 Task: Create a due date automation trigger when advanced on, on the monday of the week before a card is due add fields without custom field "Resume" set to a date less than 1 working days from now at 11:00 AM.
Action: Mouse moved to (809, 252)
Screenshot: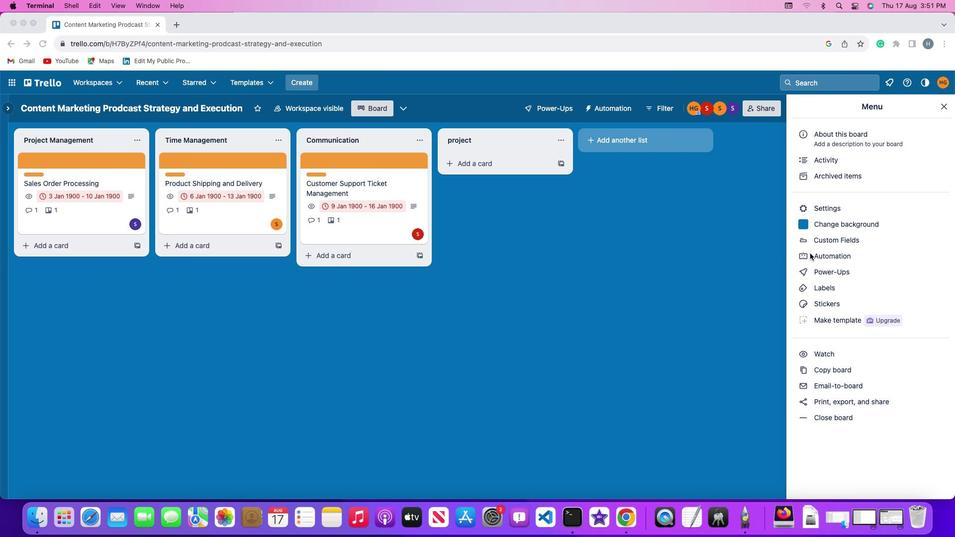 
Action: Mouse pressed left at (809, 252)
Screenshot: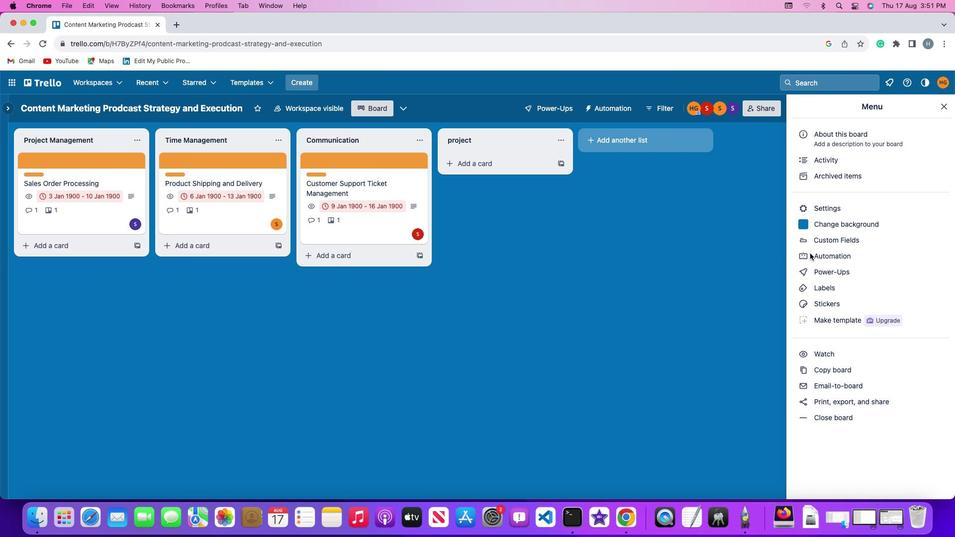 
Action: Mouse pressed left at (809, 252)
Screenshot: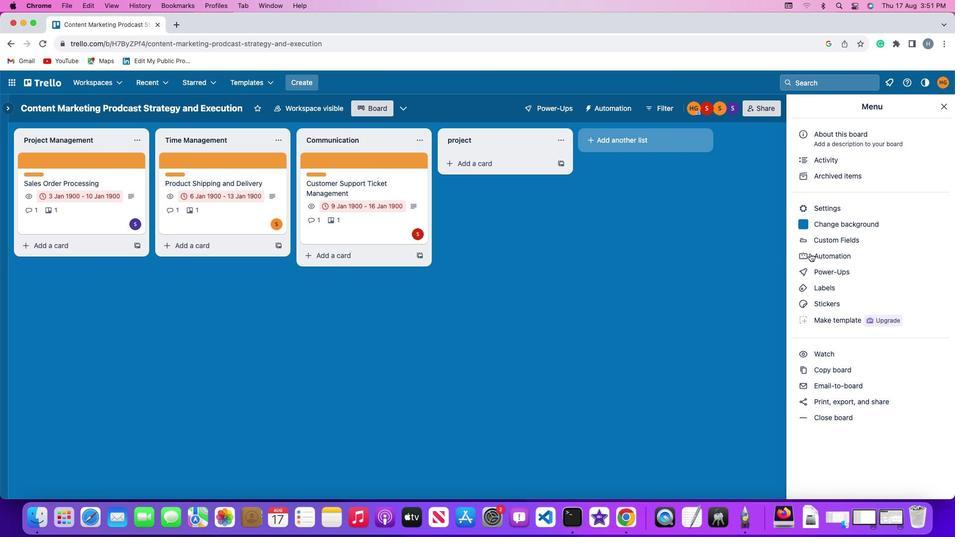
Action: Mouse moved to (63, 239)
Screenshot: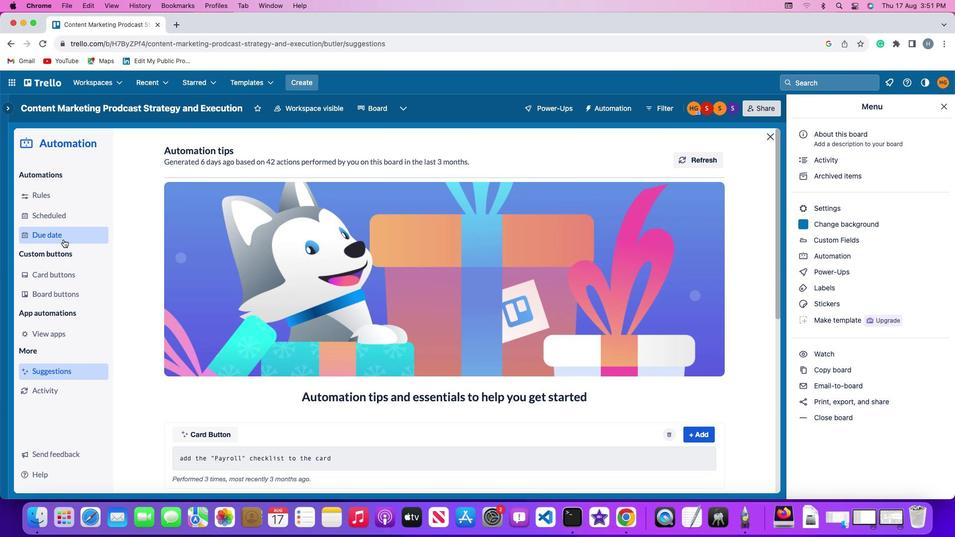 
Action: Mouse pressed left at (63, 239)
Screenshot: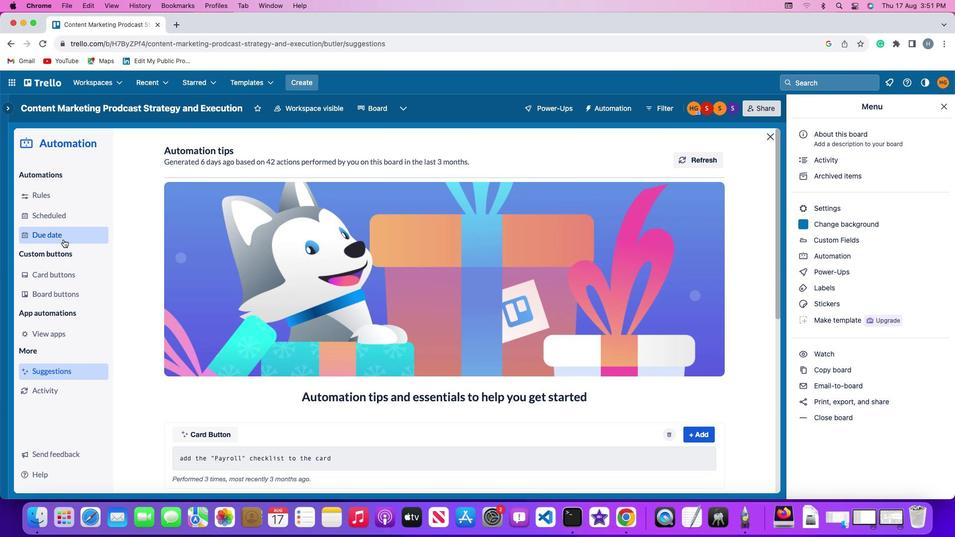 
Action: Mouse moved to (669, 154)
Screenshot: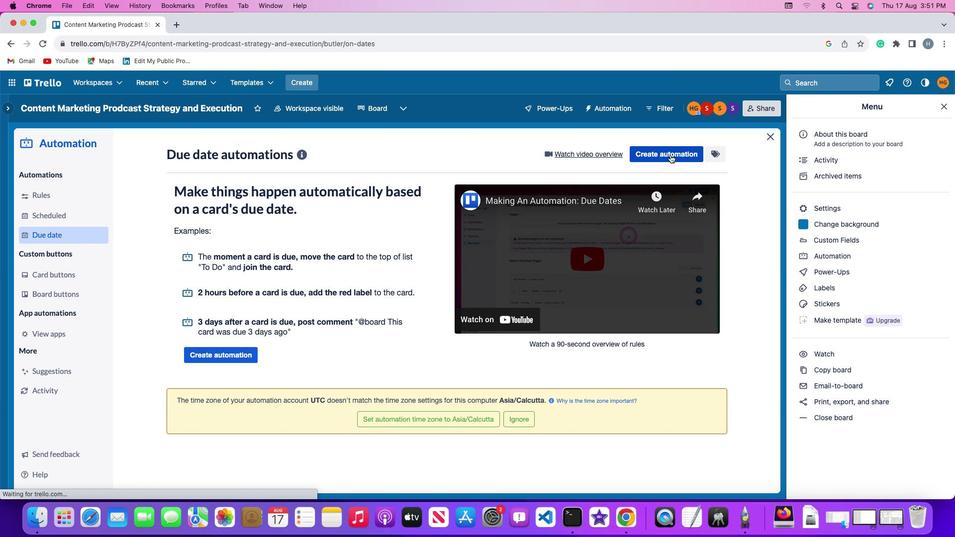
Action: Mouse pressed left at (669, 154)
Screenshot: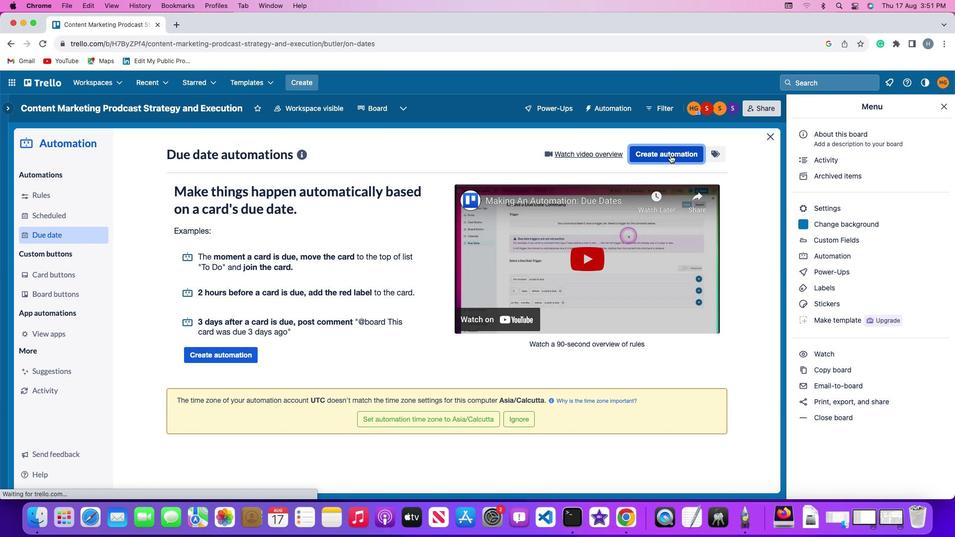 
Action: Mouse moved to (199, 248)
Screenshot: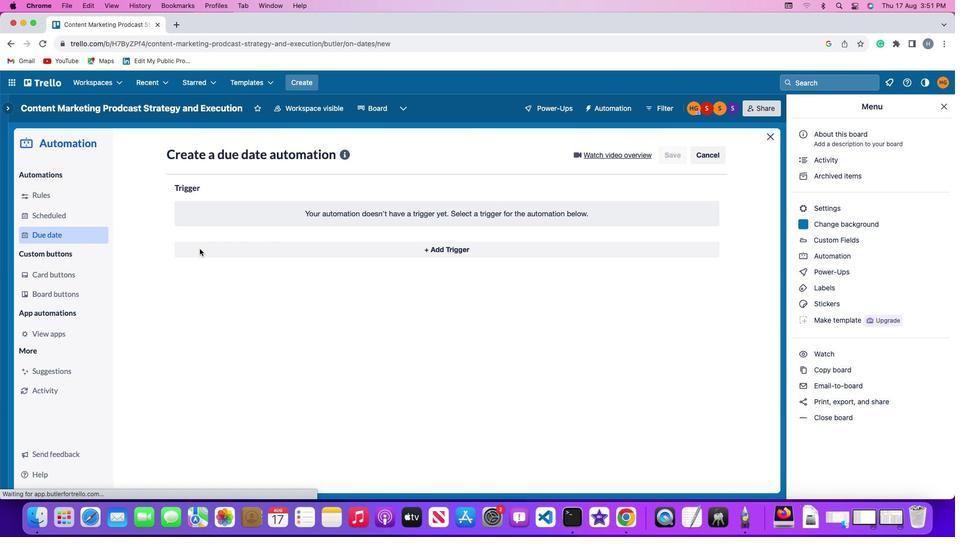 
Action: Mouse pressed left at (199, 248)
Screenshot: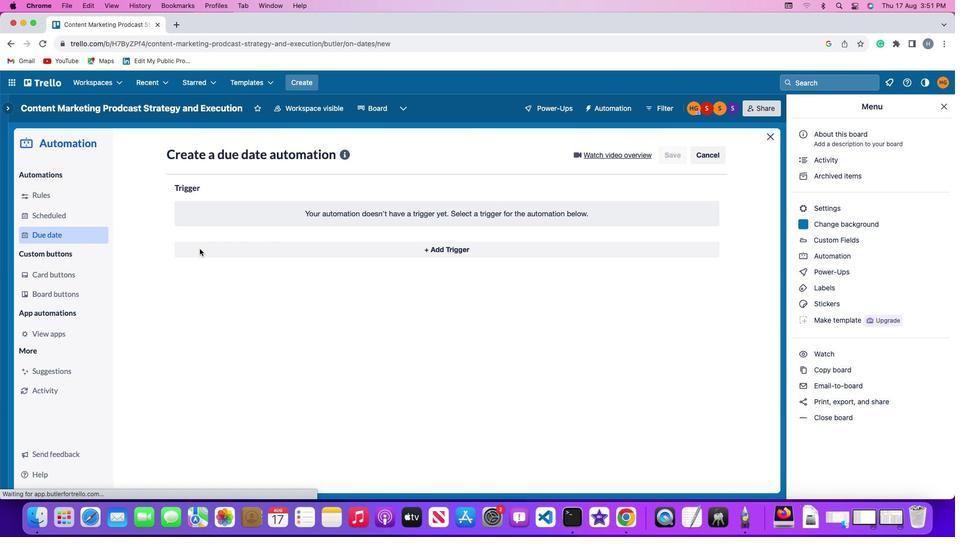 
Action: Mouse moved to (226, 435)
Screenshot: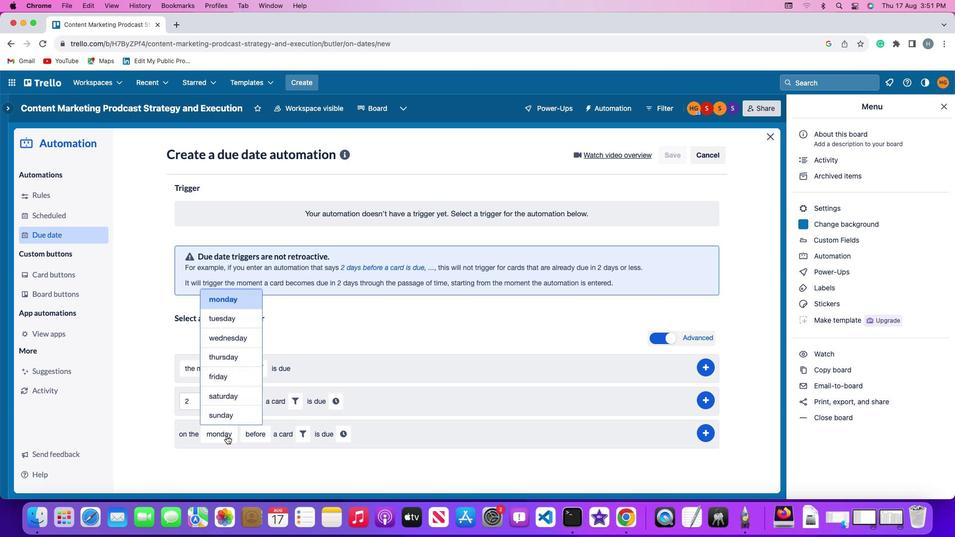 
Action: Mouse pressed left at (226, 435)
Screenshot: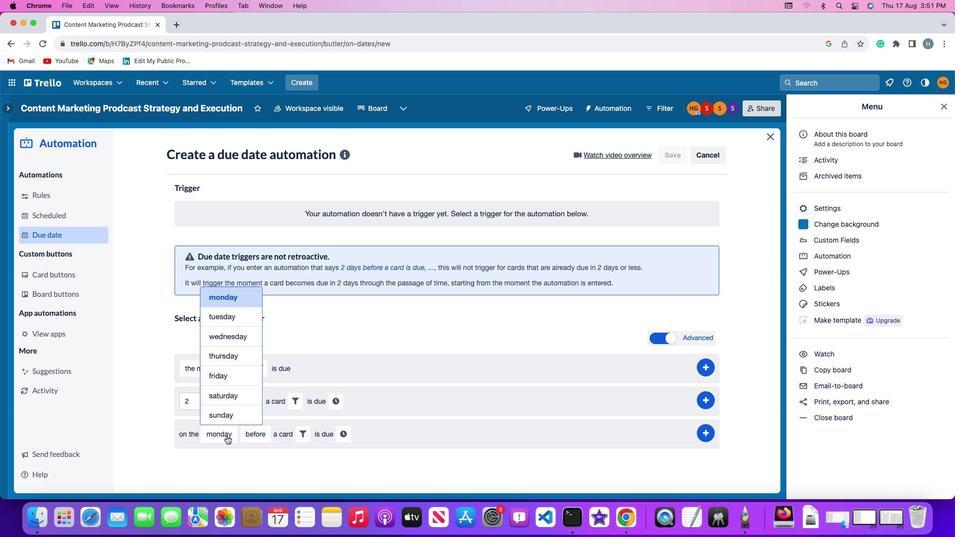 
Action: Mouse moved to (232, 296)
Screenshot: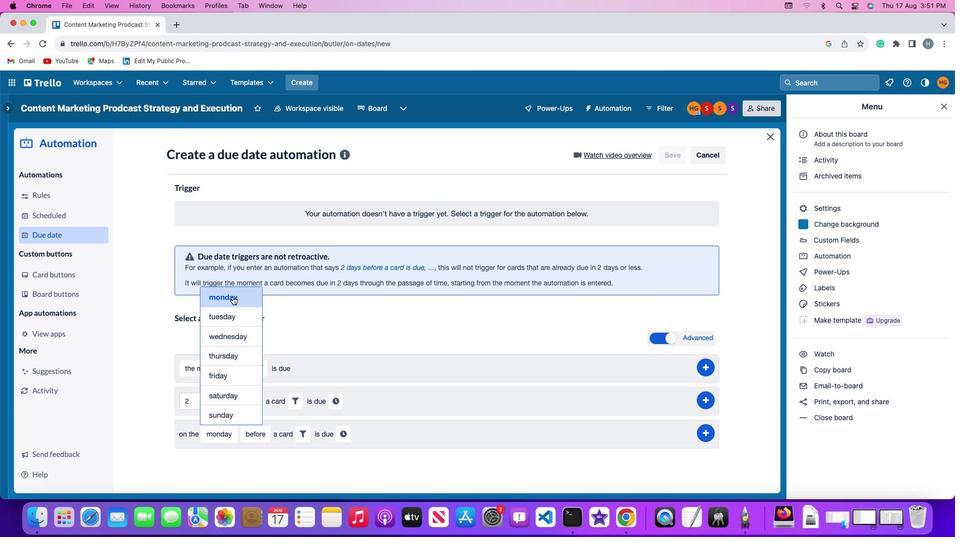 
Action: Mouse pressed left at (232, 296)
Screenshot: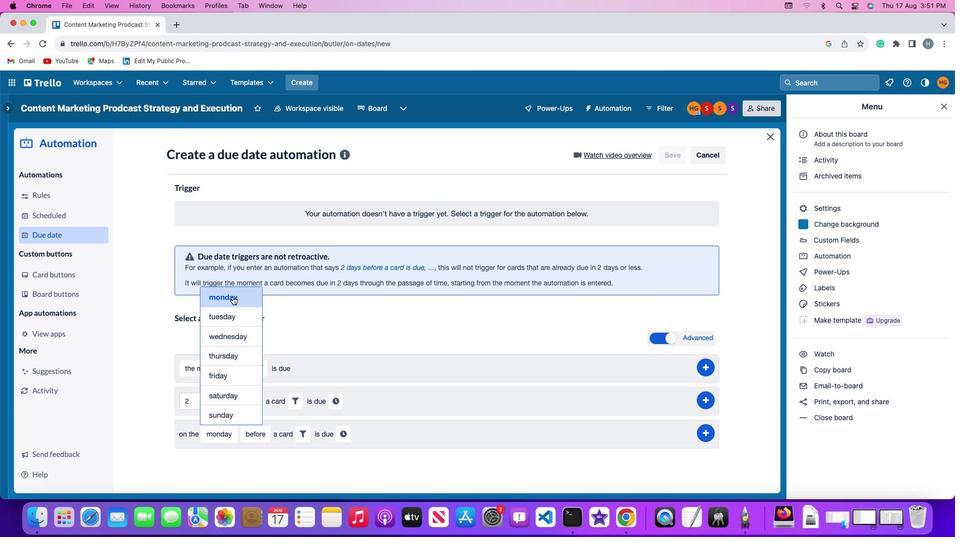 
Action: Mouse moved to (256, 435)
Screenshot: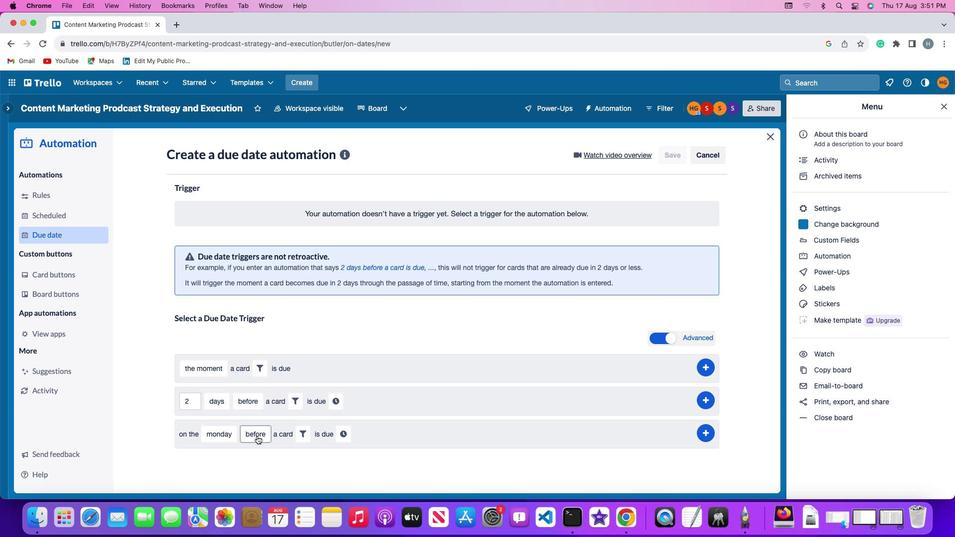 
Action: Mouse pressed left at (256, 435)
Screenshot: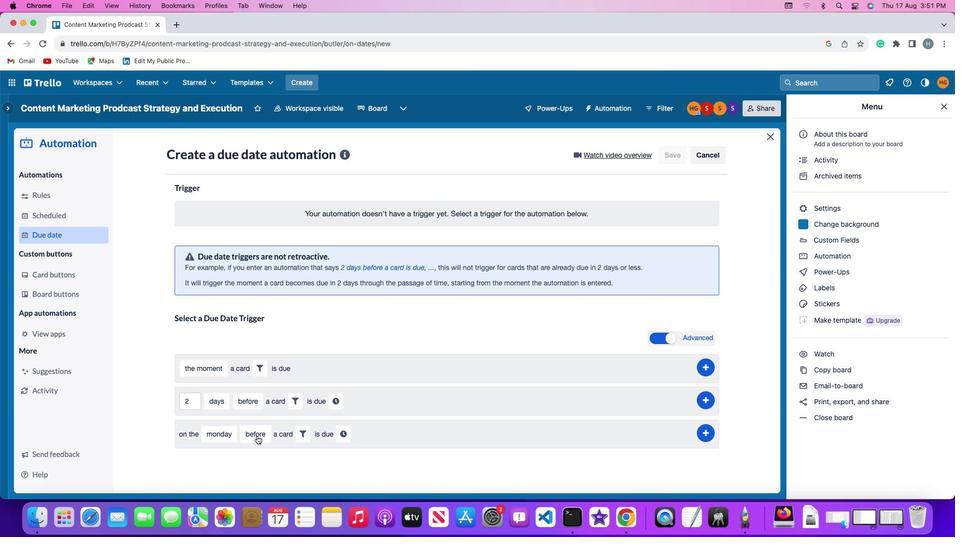 
Action: Mouse moved to (259, 414)
Screenshot: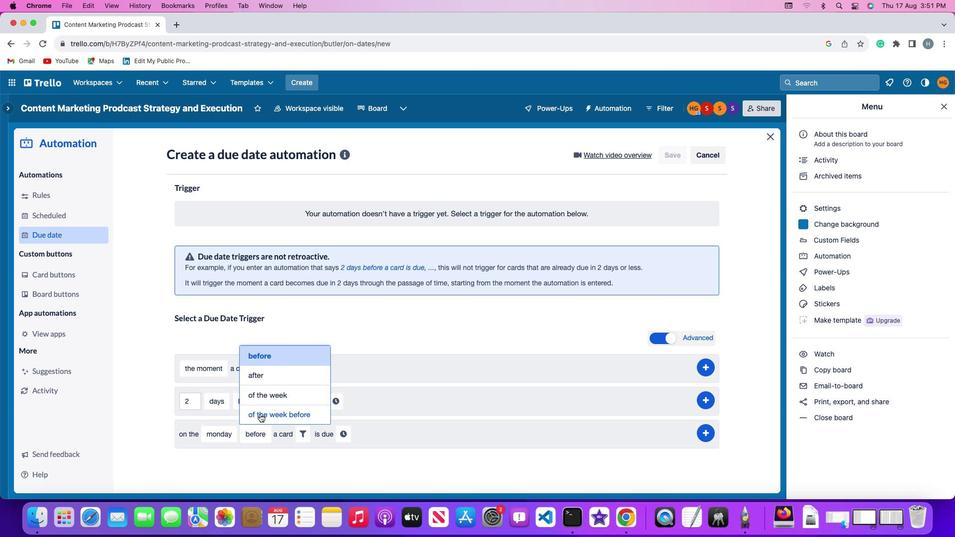 
Action: Mouse pressed left at (259, 414)
Screenshot: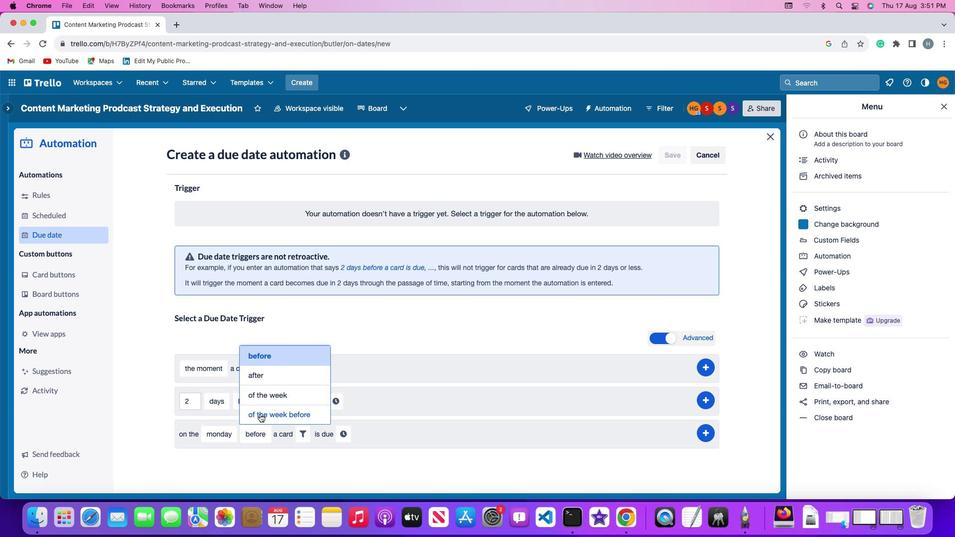 
Action: Mouse moved to (336, 430)
Screenshot: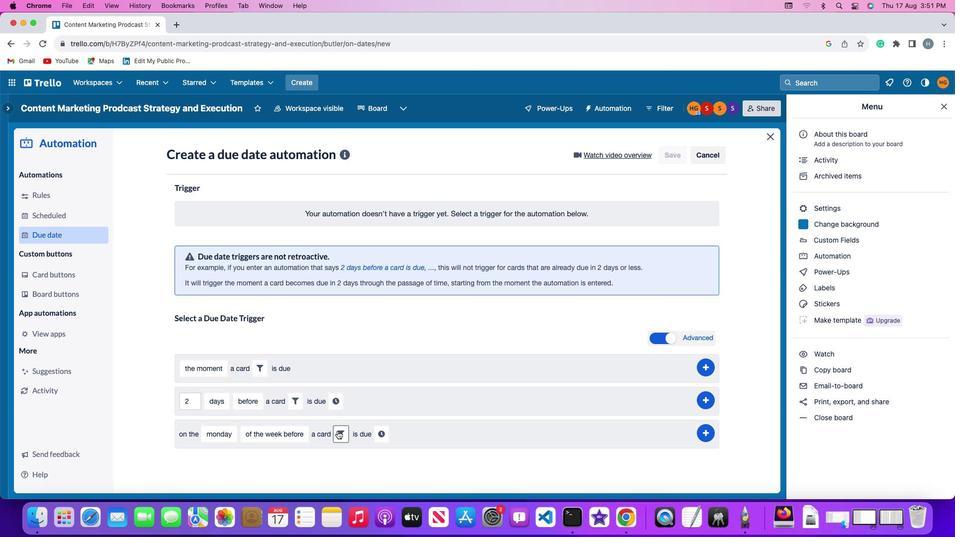 
Action: Mouse pressed left at (336, 430)
Screenshot: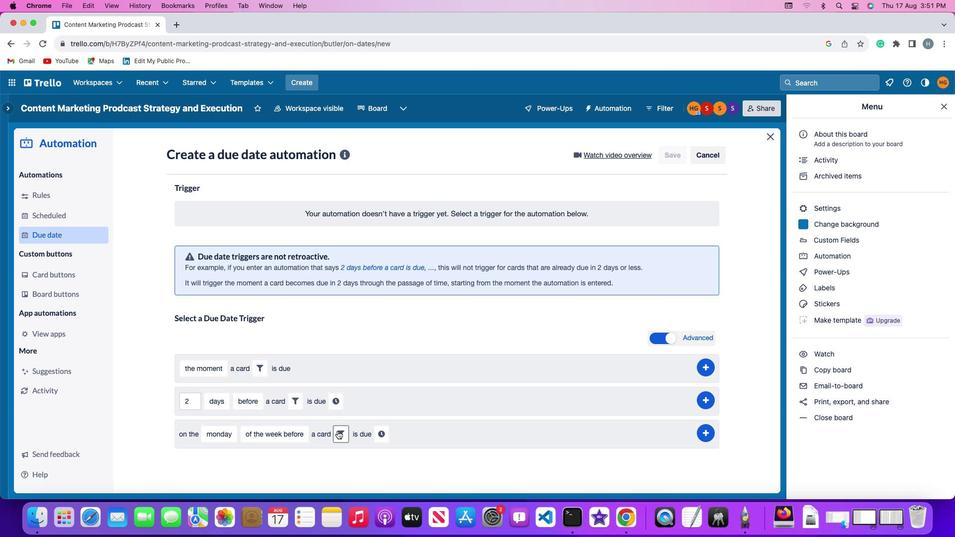 
Action: Mouse moved to (499, 468)
Screenshot: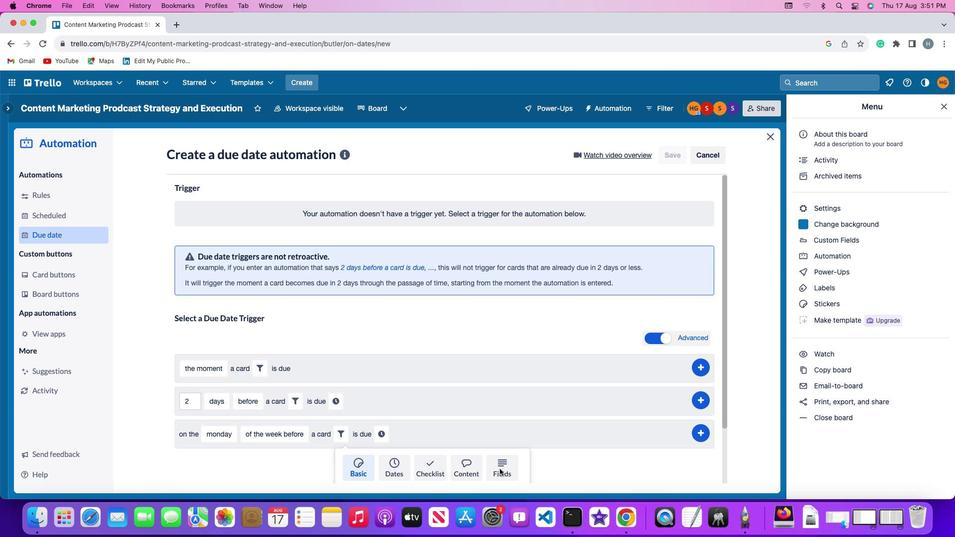 
Action: Mouse pressed left at (499, 468)
Screenshot: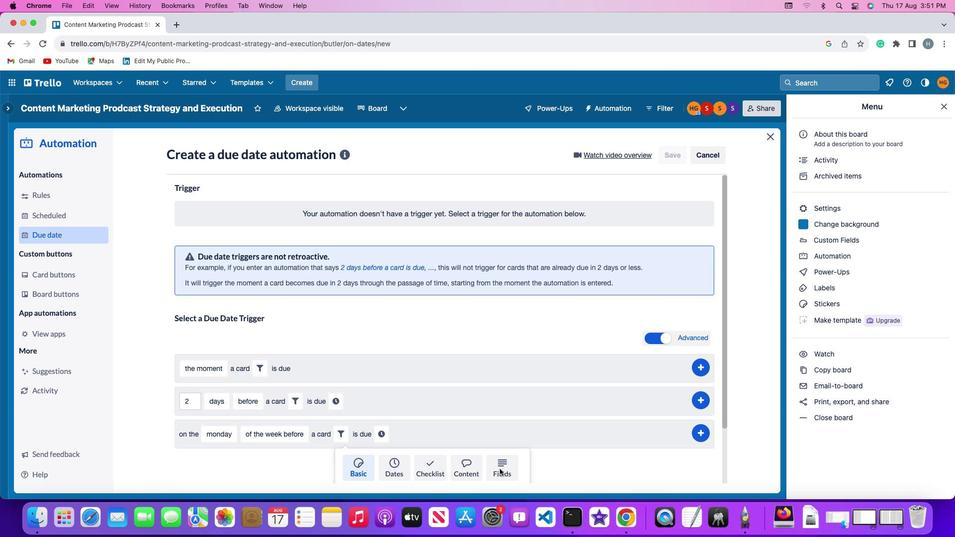 
Action: Mouse moved to (311, 458)
Screenshot: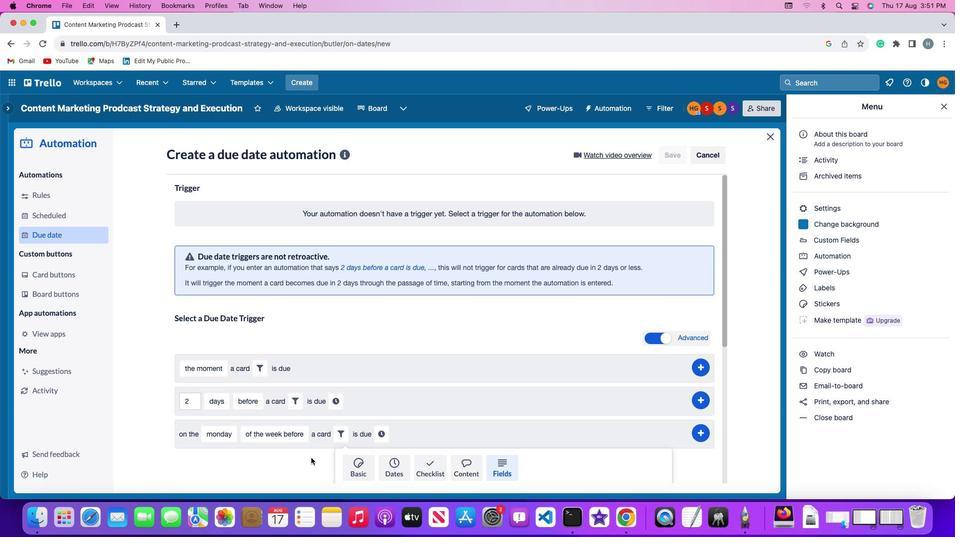 
Action: Mouse scrolled (311, 458) with delta (0, 0)
Screenshot: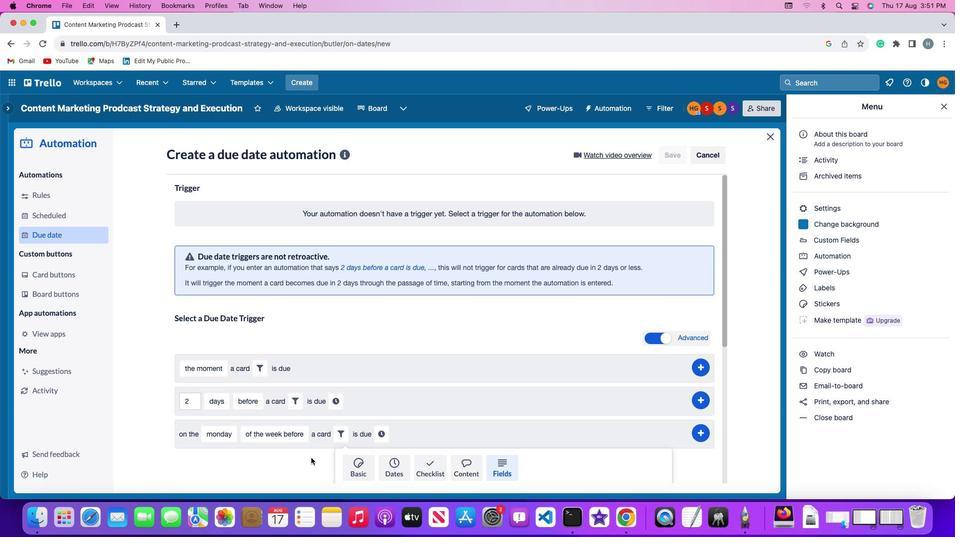 
Action: Mouse moved to (311, 458)
Screenshot: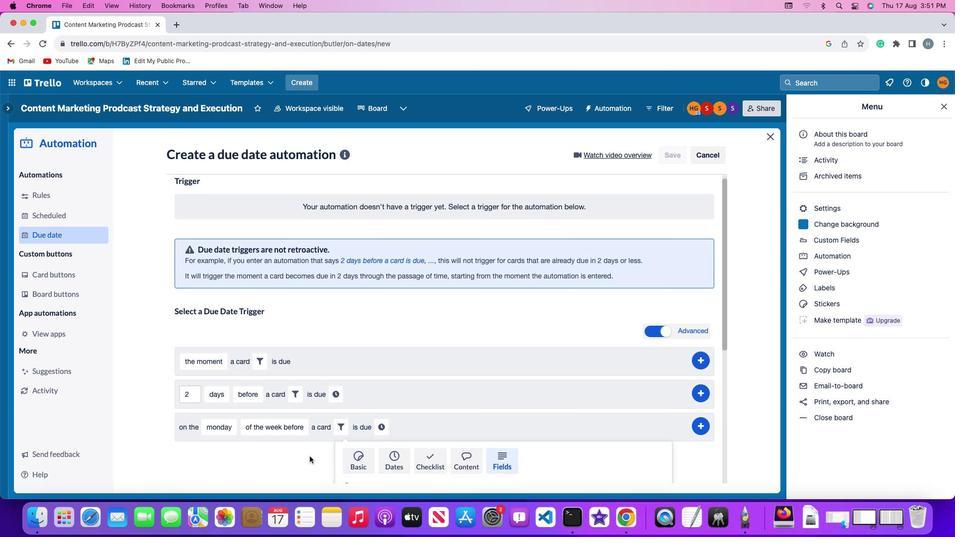 
Action: Mouse scrolled (311, 458) with delta (0, 0)
Screenshot: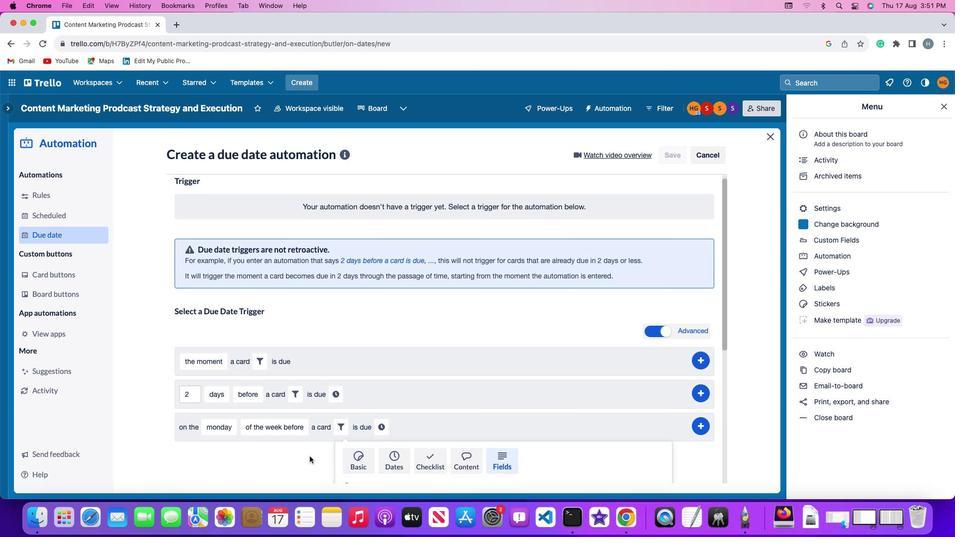 
Action: Mouse moved to (311, 457)
Screenshot: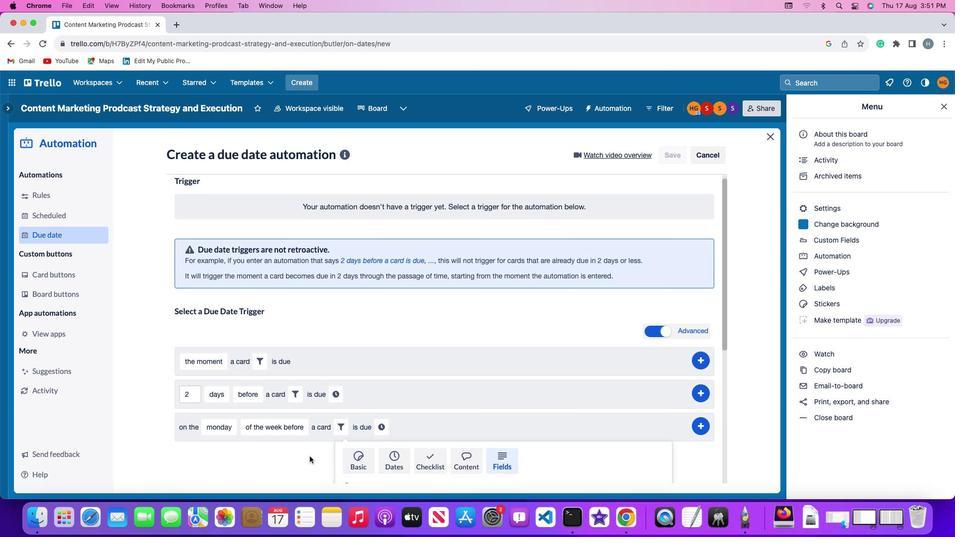 
Action: Mouse scrolled (311, 457) with delta (0, -1)
Screenshot: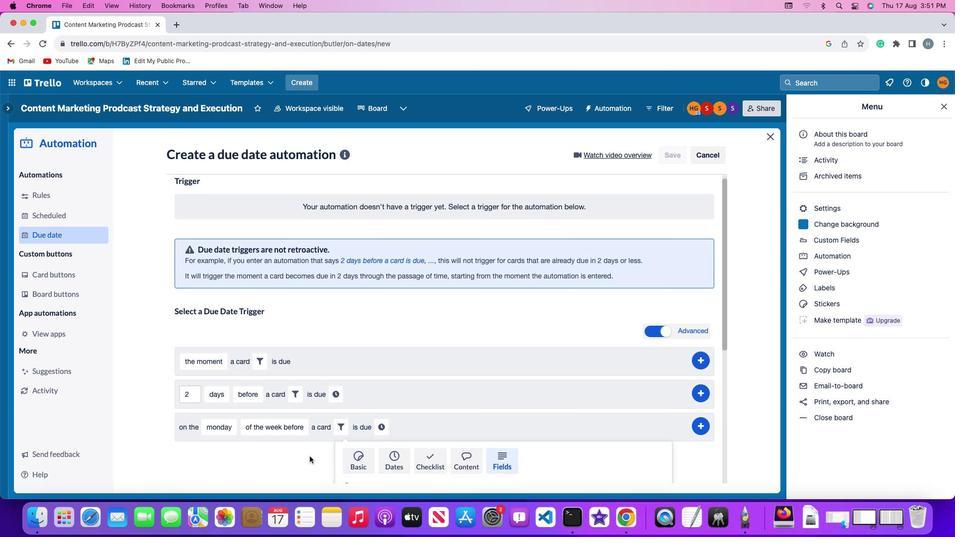 
Action: Mouse moved to (310, 457)
Screenshot: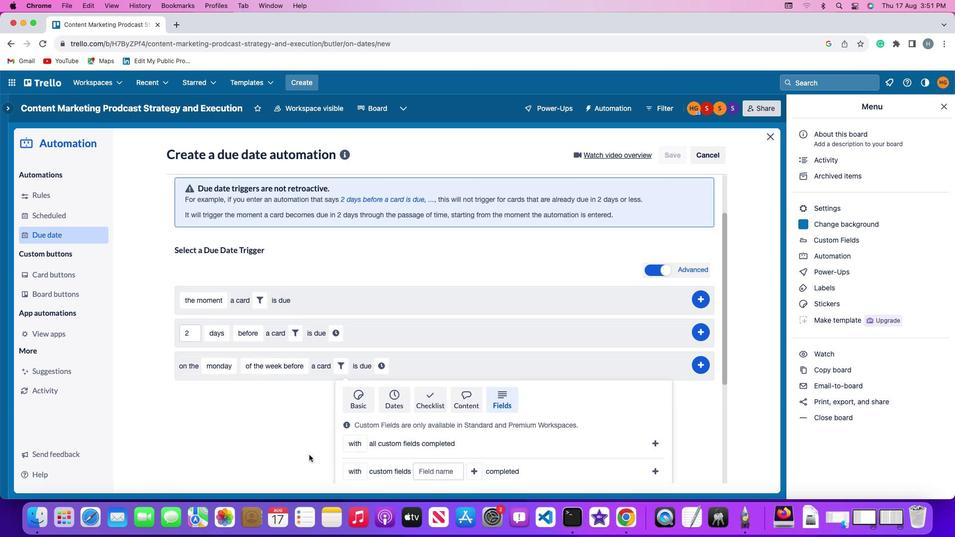 
Action: Mouse scrolled (310, 457) with delta (0, -2)
Screenshot: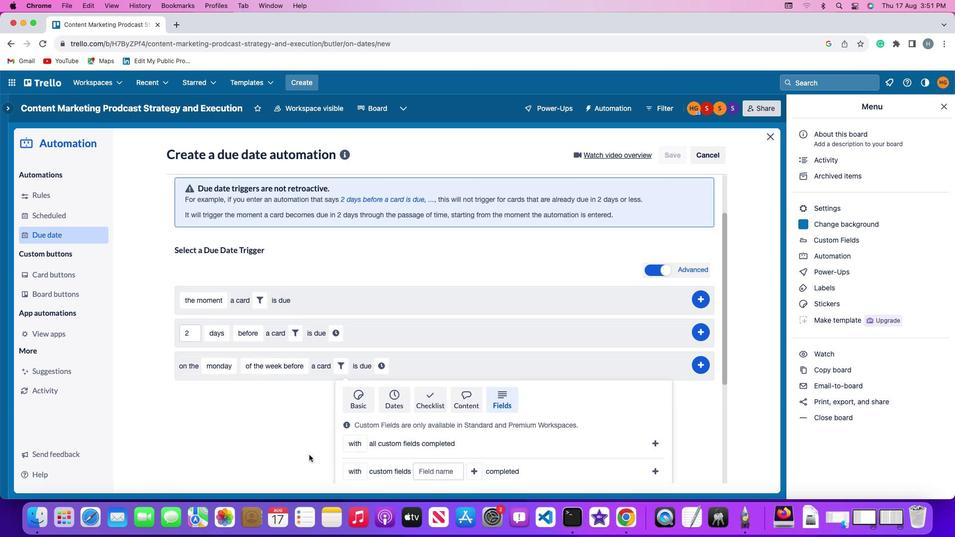 
Action: Mouse moved to (309, 456)
Screenshot: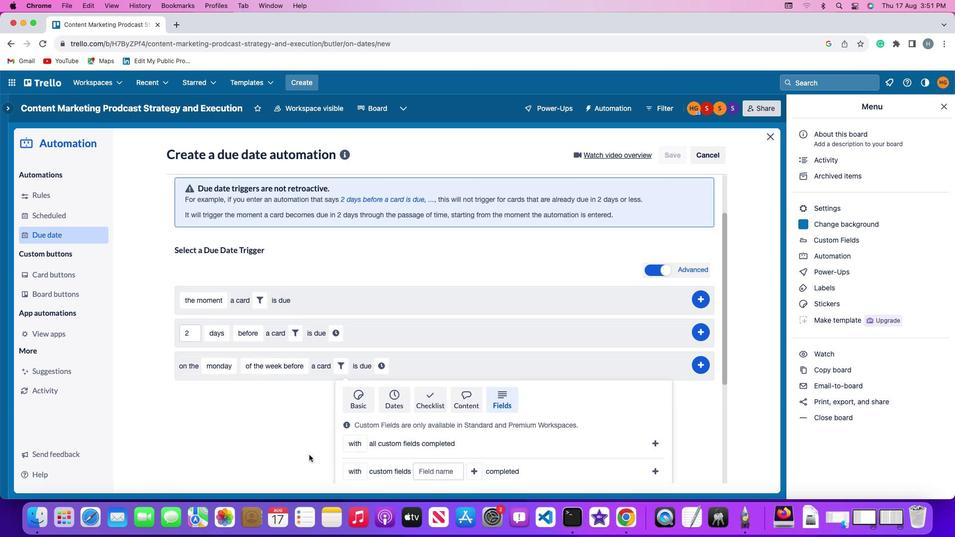 
Action: Mouse scrolled (309, 456) with delta (0, -2)
Screenshot: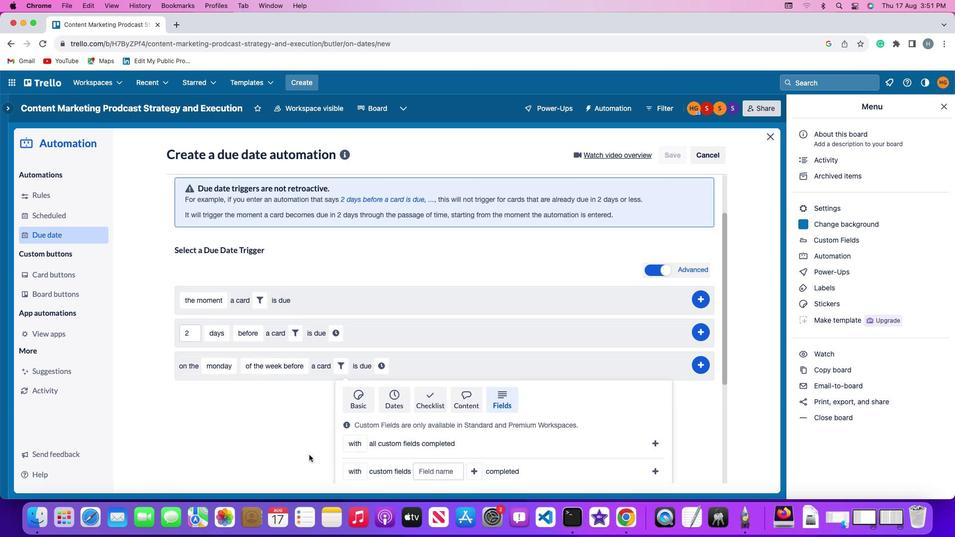 
Action: Mouse moved to (308, 454)
Screenshot: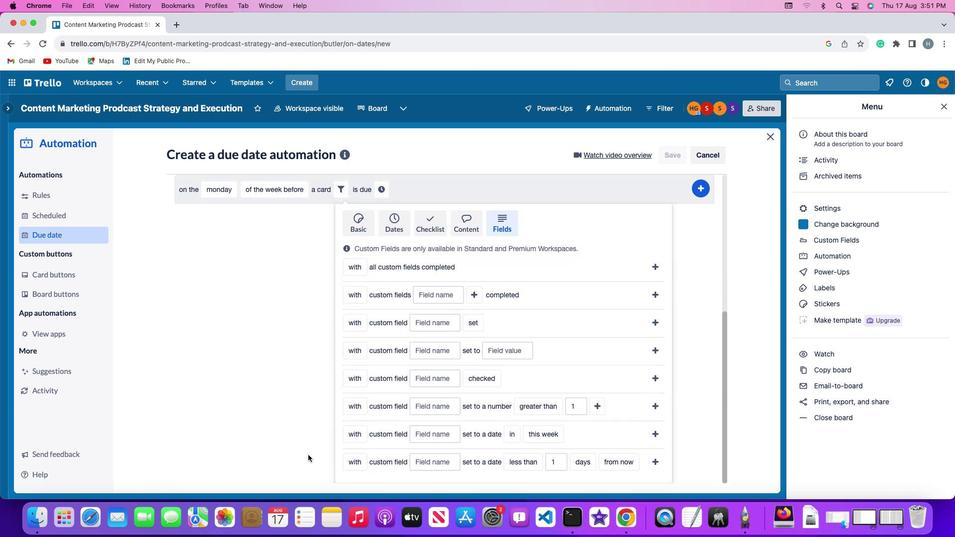 
Action: Mouse scrolled (308, 454) with delta (0, 0)
Screenshot: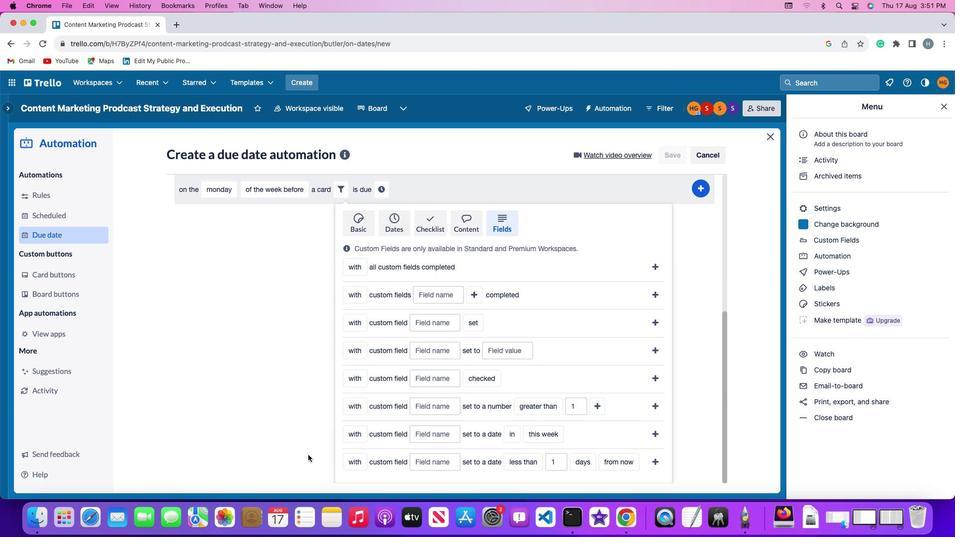 
Action: Mouse scrolled (308, 454) with delta (0, 0)
Screenshot: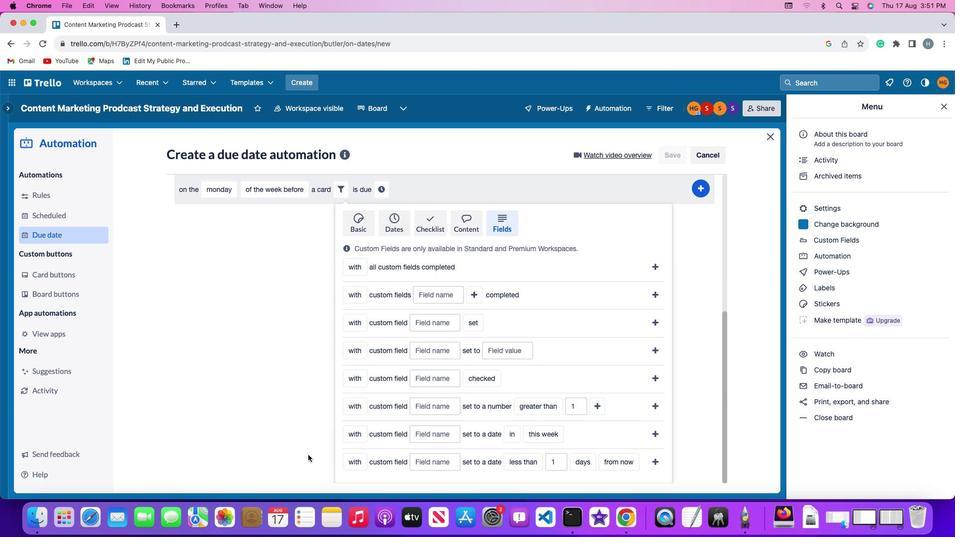 
Action: Mouse scrolled (308, 454) with delta (0, -1)
Screenshot: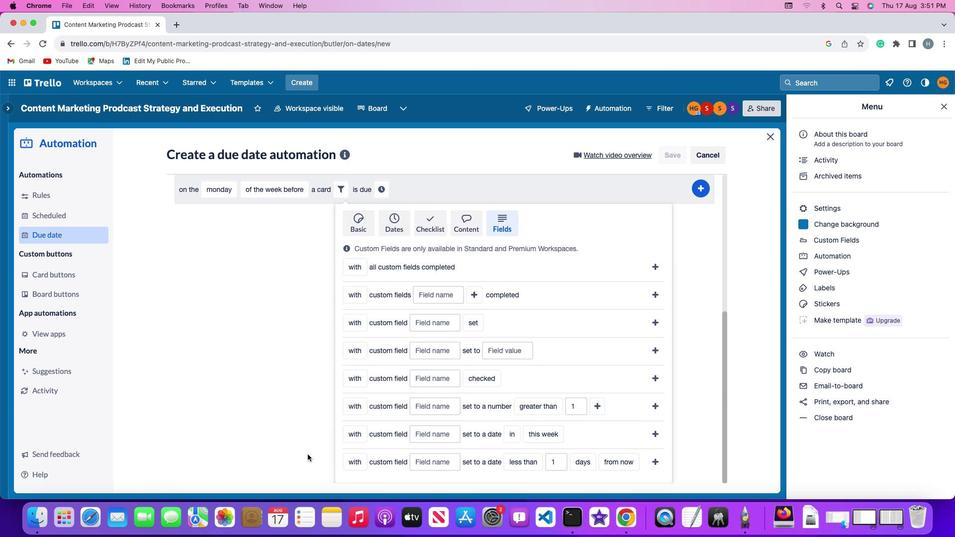 
Action: Mouse scrolled (308, 454) with delta (0, -2)
Screenshot: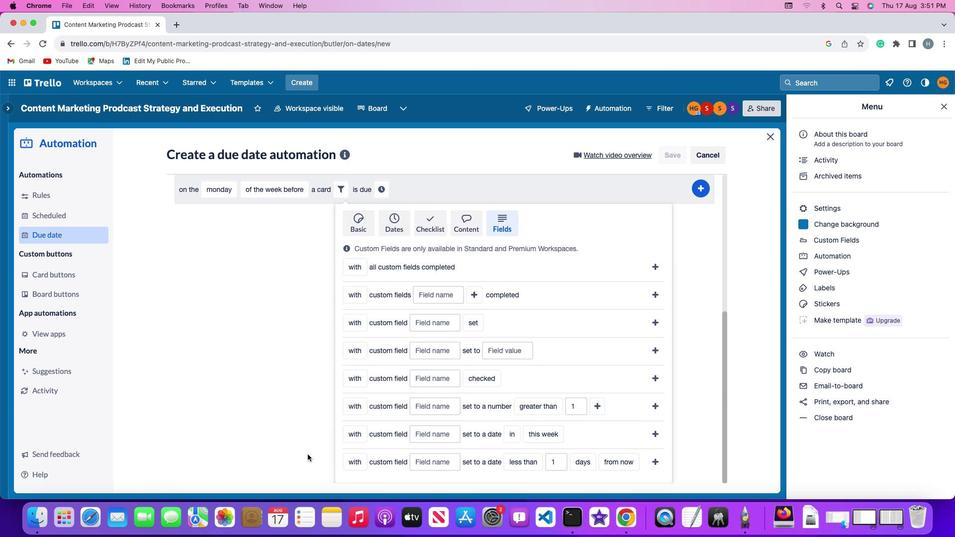
Action: Mouse moved to (307, 454)
Screenshot: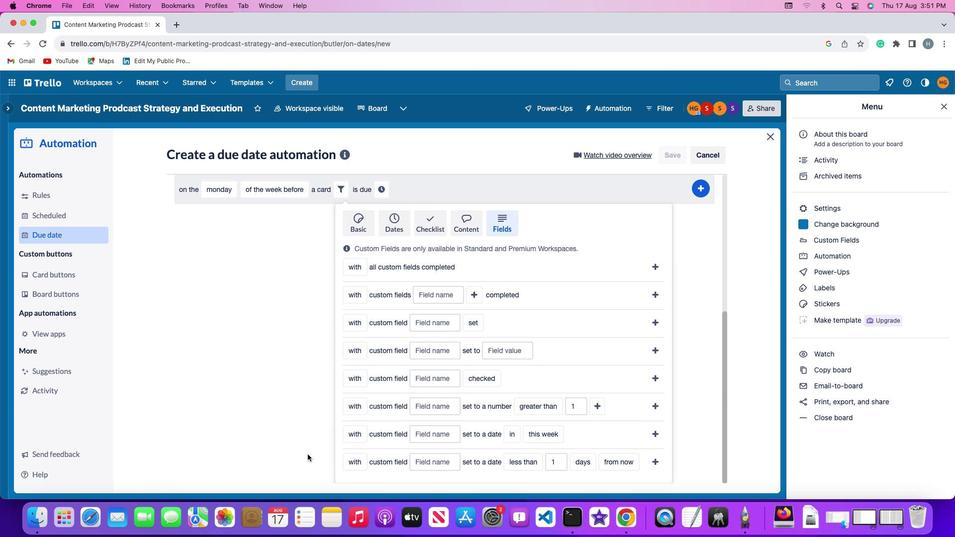 
Action: Mouse scrolled (307, 454) with delta (0, -2)
Screenshot: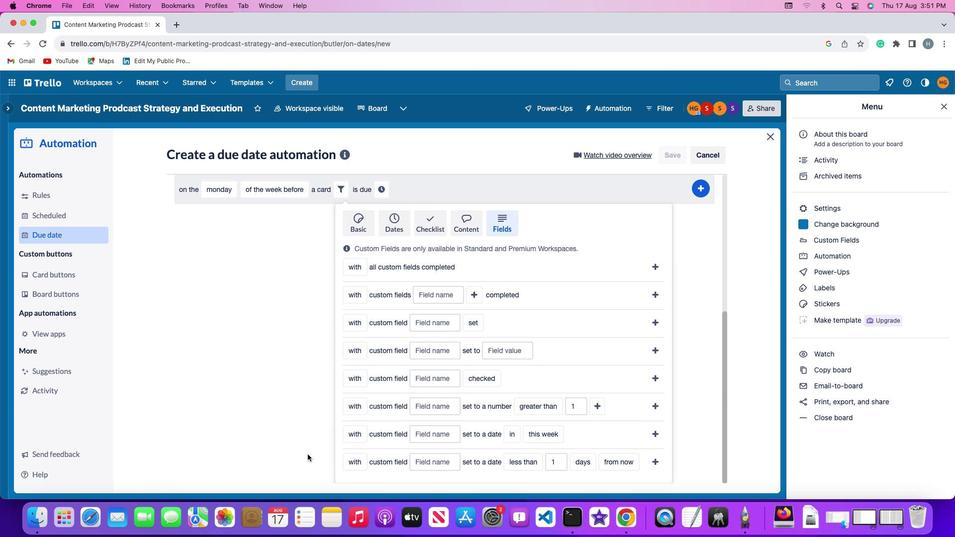 
Action: Mouse moved to (359, 458)
Screenshot: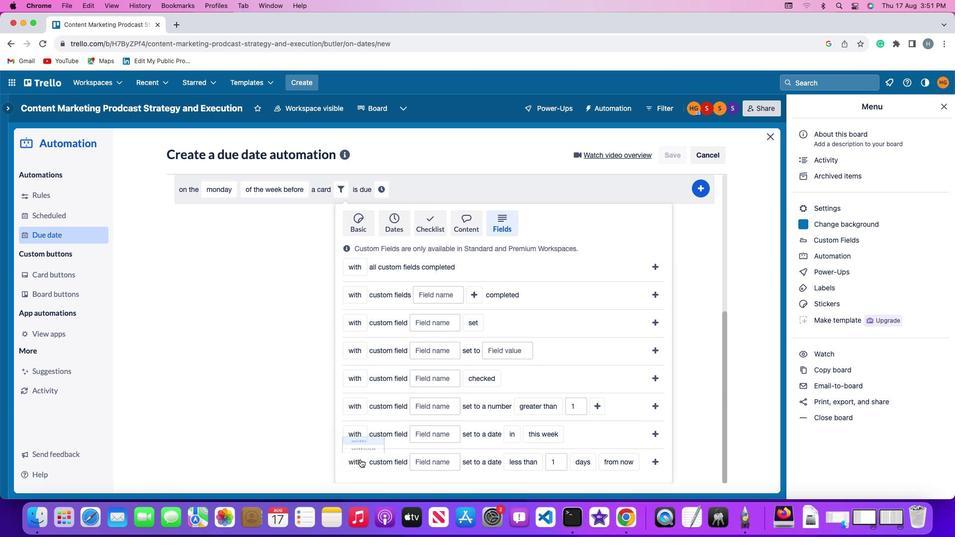 
Action: Mouse pressed left at (359, 458)
Screenshot: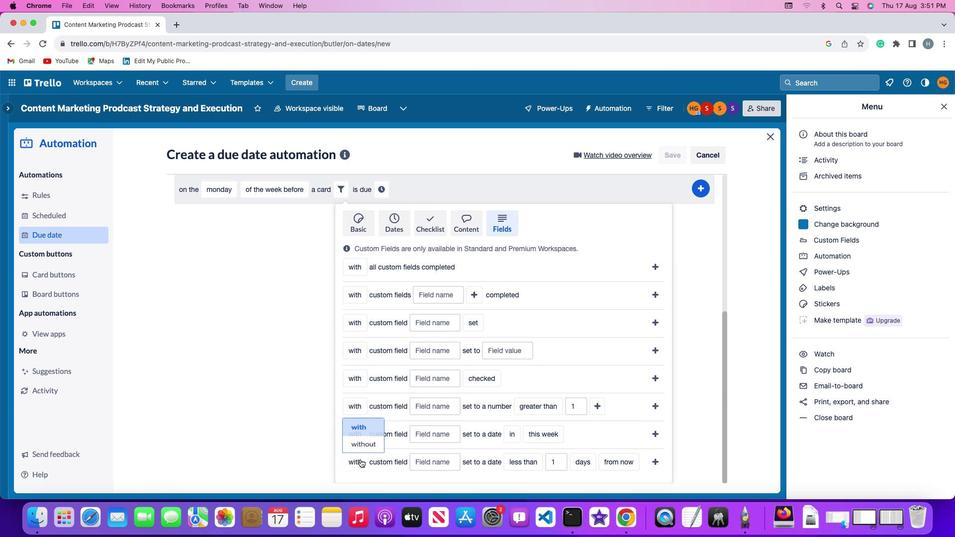 
Action: Mouse moved to (362, 440)
Screenshot: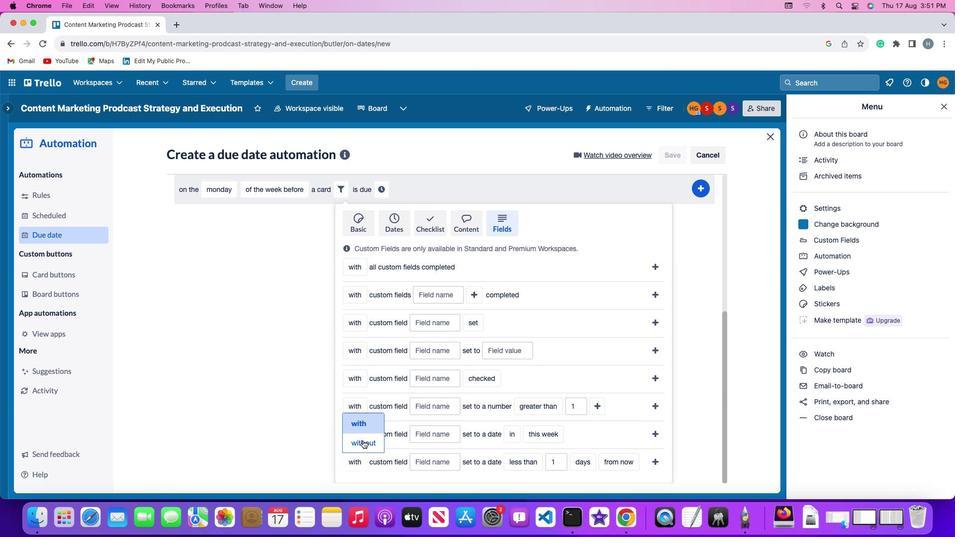 
Action: Mouse pressed left at (362, 440)
Screenshot: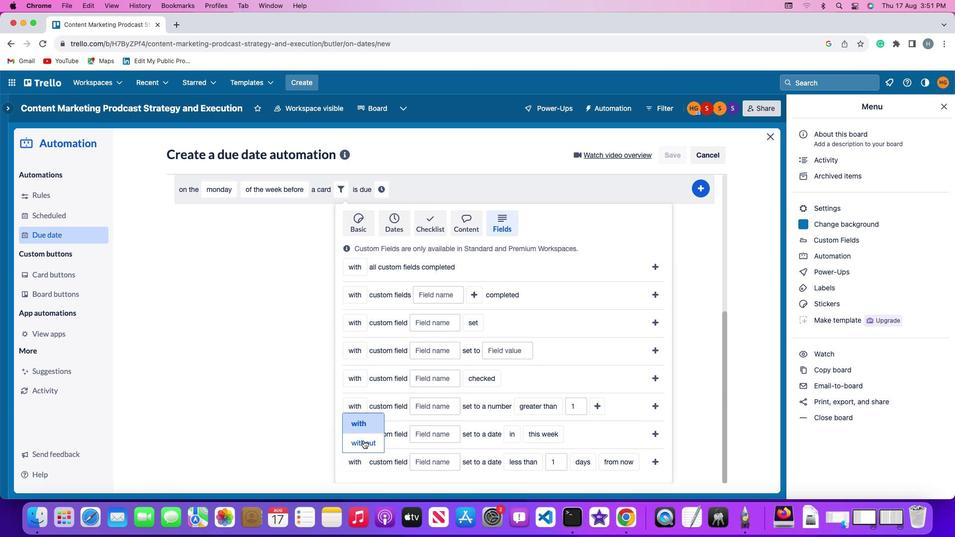 
Action: Mouse moved to (454, 464)
Screenshot: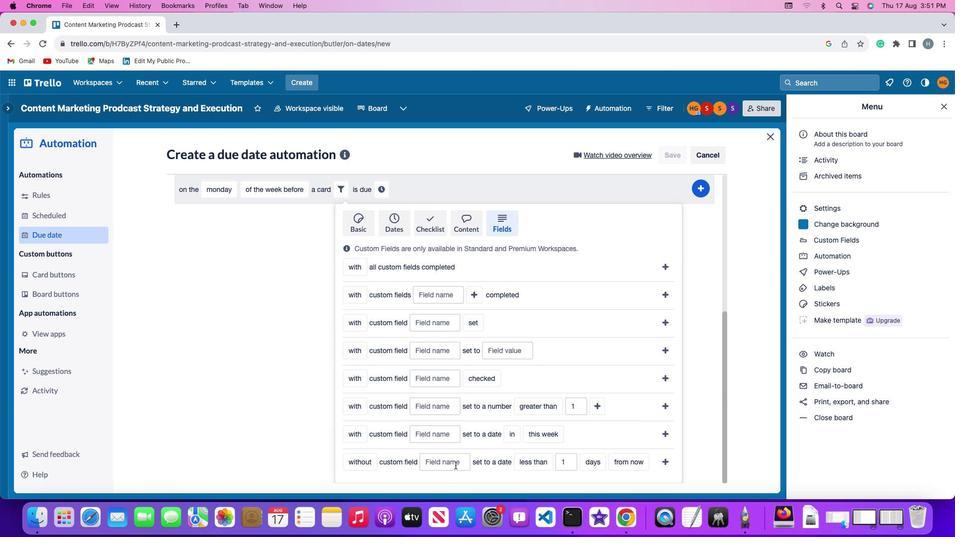
Action: Mouse pressed left at (454, 464)
Screenshot: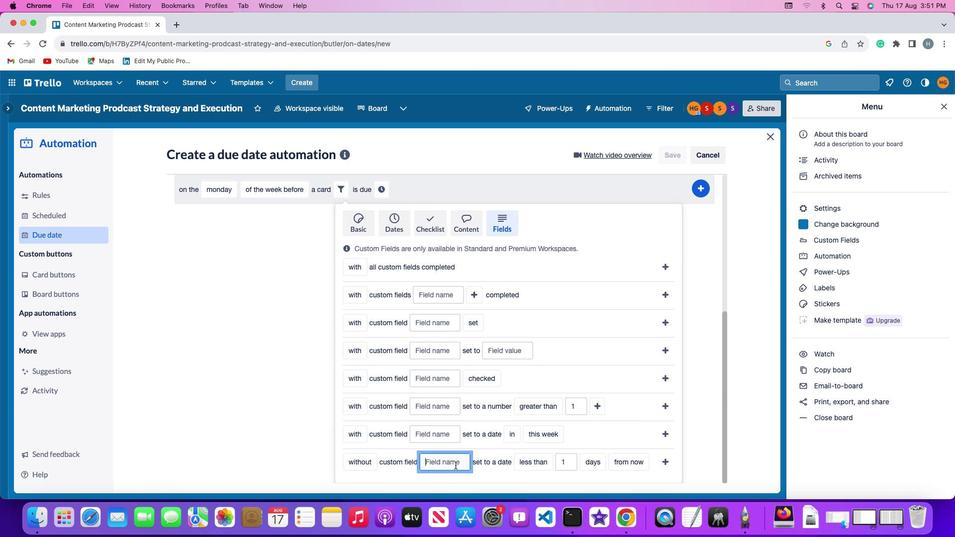 
Action: Mouse moved to (454, 464)
Screenshot: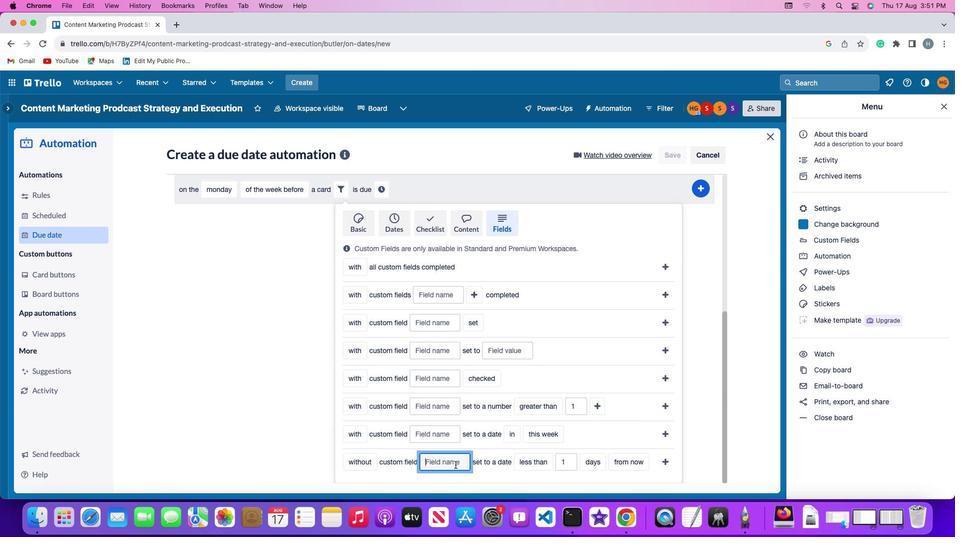 
Action: Key pressed Key.shift'R''e''s''u''m''e'
Screenshot: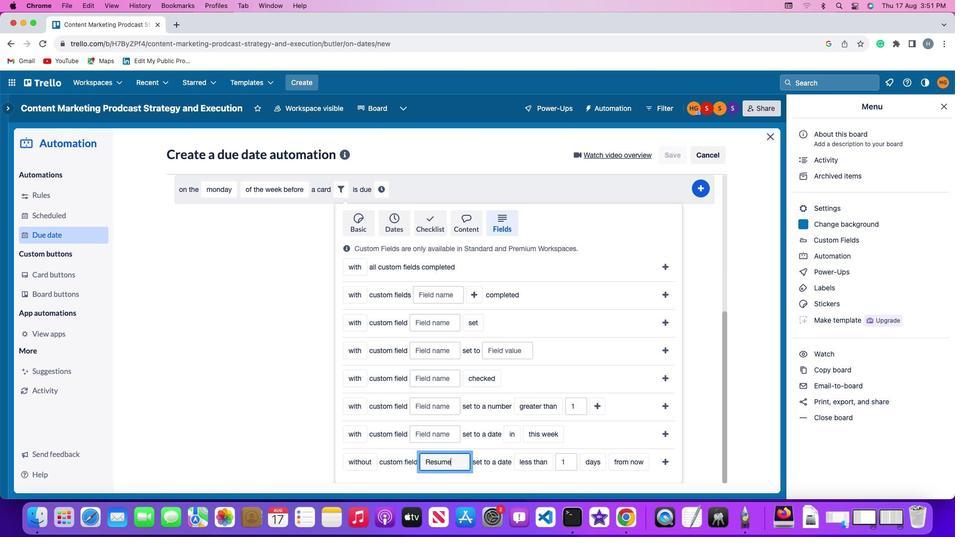 
Action: Mouse moved to (519, 464)
Screenshot: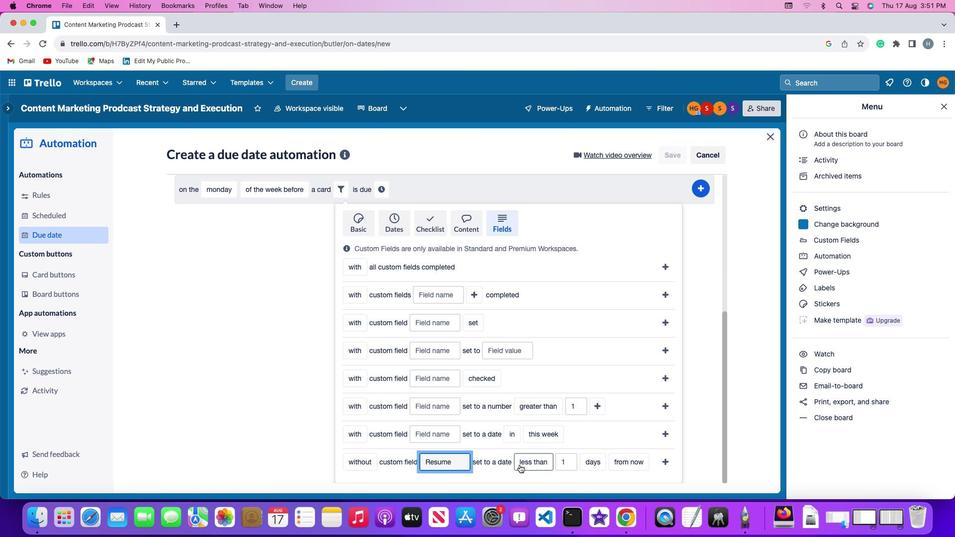 
Action: Mouse pressed left at (519, 464)
Screenshot: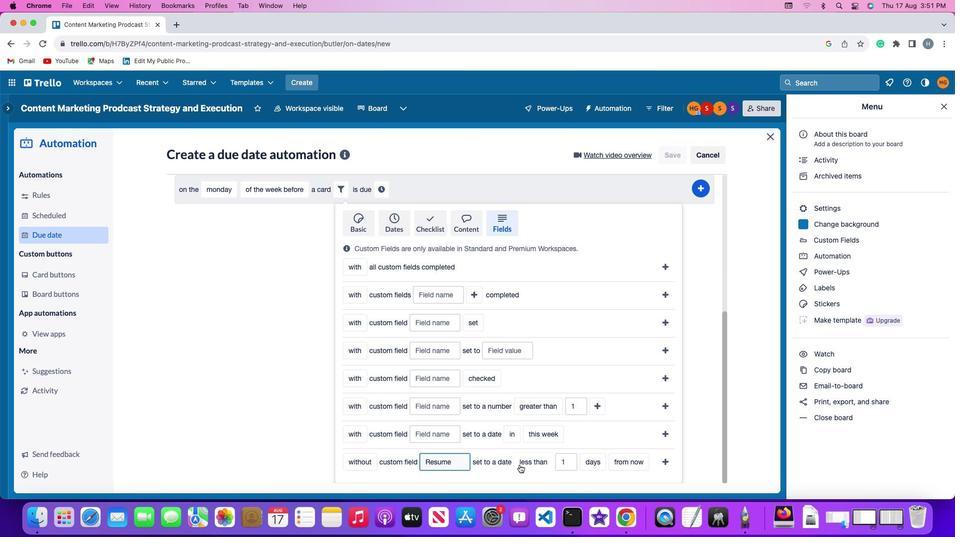 
Action: Mouse moved to (532, 393)
Screenshot: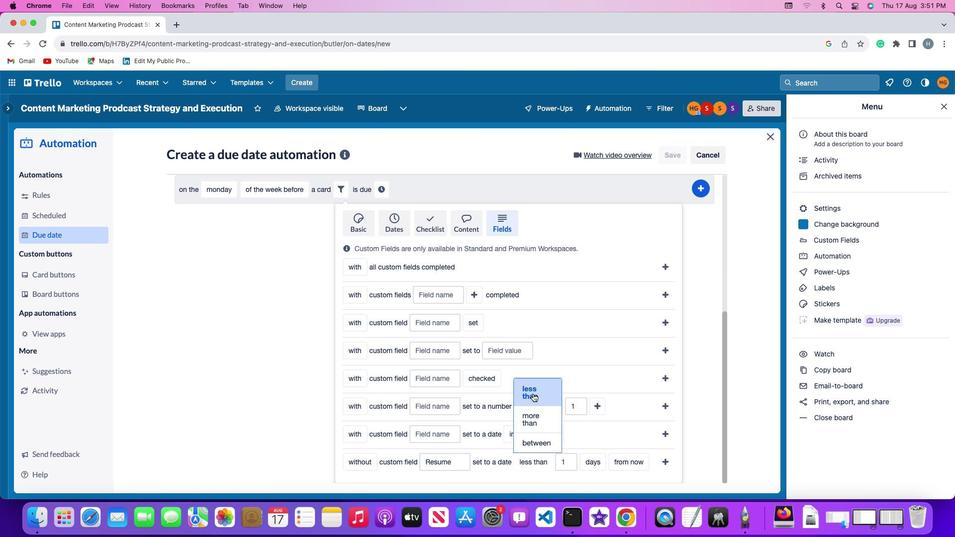 
Action: Mouse pressed left at (532, 393)
Screenshot: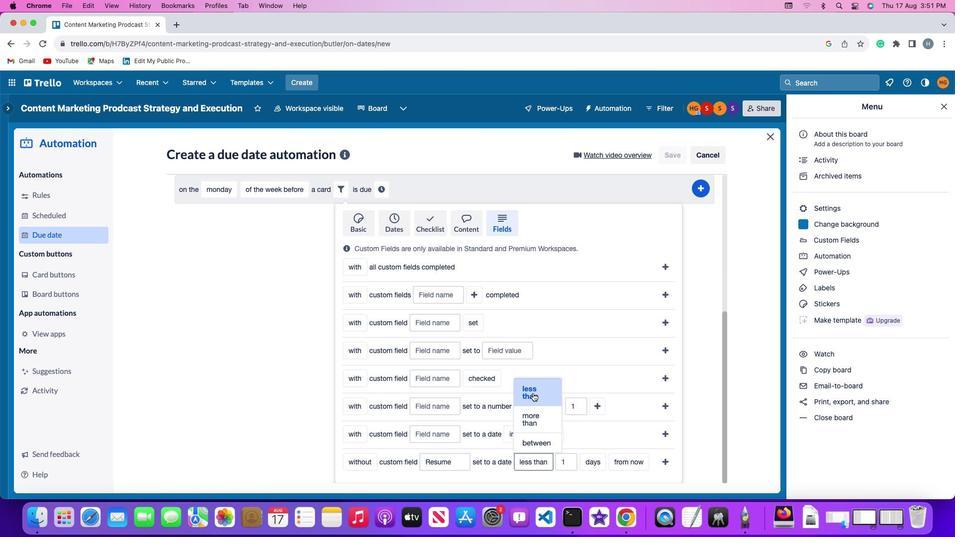 
Action: Mouse moved to (570, 465)
Screenshot: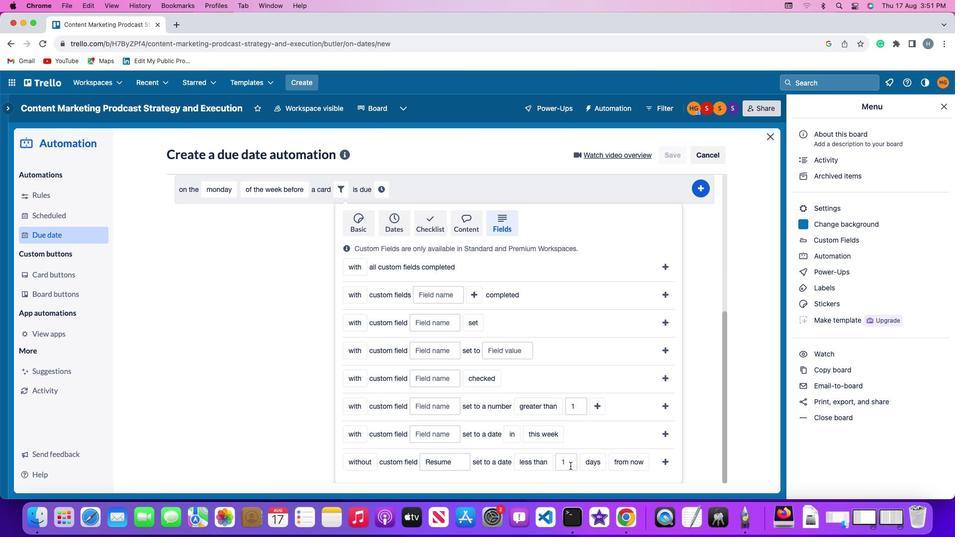 
Action: Mouse pressed left at (570, 465)
Screenshot: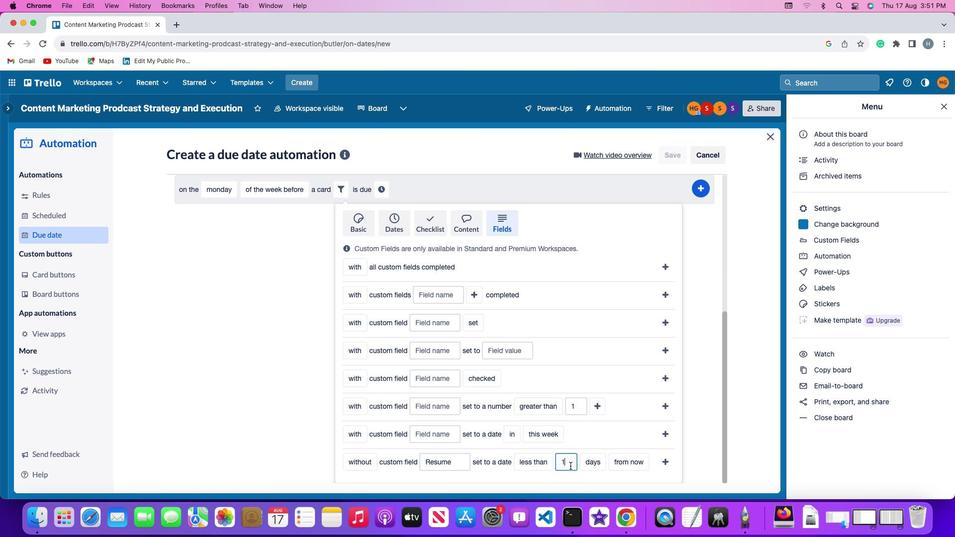 
Action: Key pressed Key.backspace'1'
Screenshot: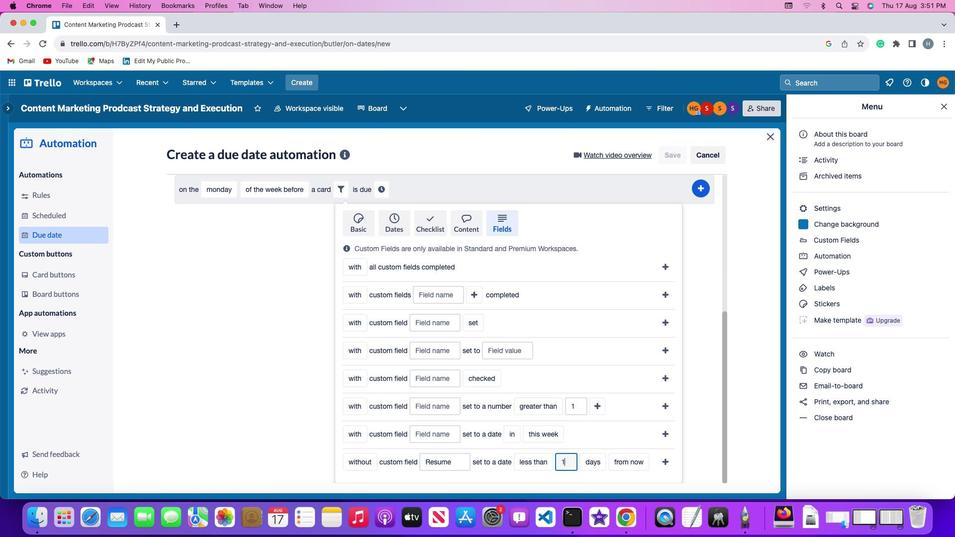 
Action: Mouse moved to (591, 461)
Screenshot: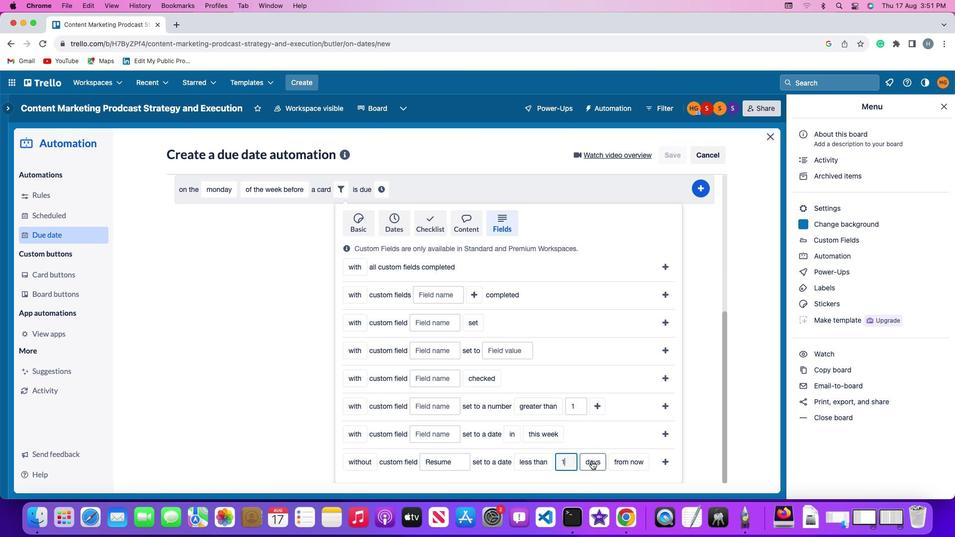 
Action: Mouse pressed left at (591, 461)
Screenshot: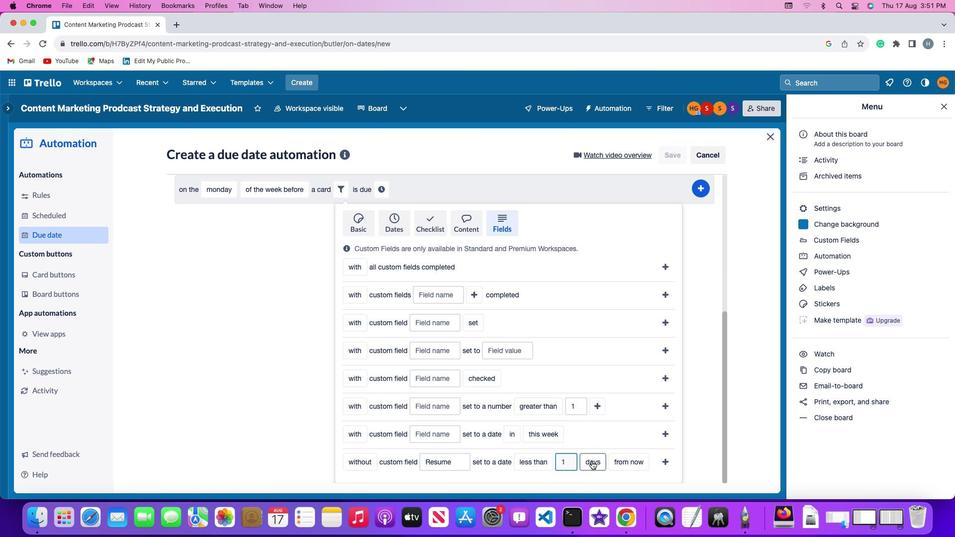 
Action: Mouse moved to (585, 443)
Screenshot: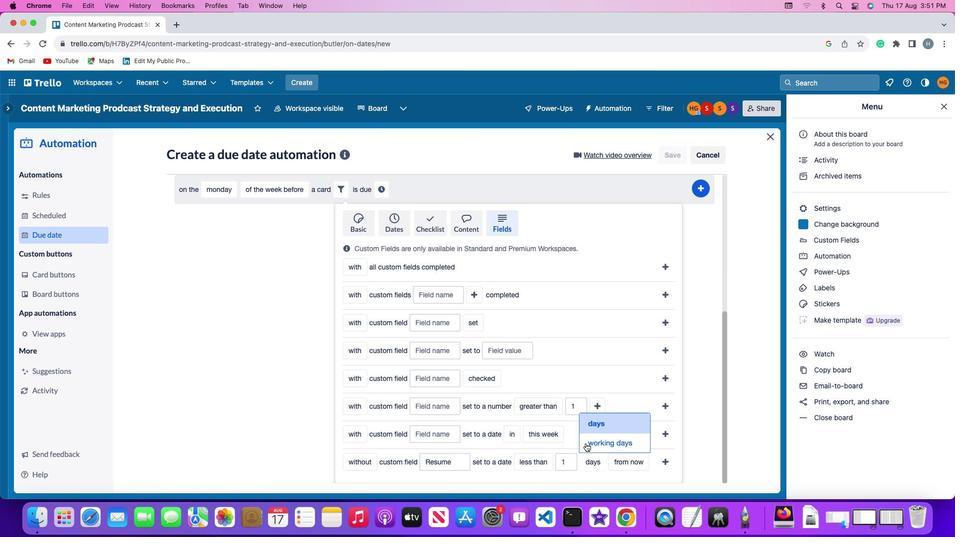 
Action: Mouse pressed left at (585, 443)
Screenshot: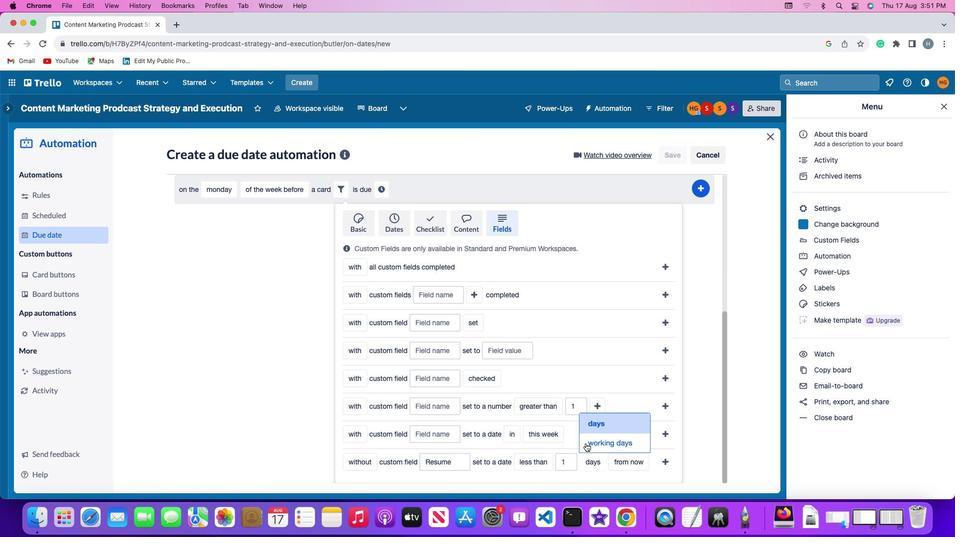 
Action: Mouse moved to (653, 460)
Screenshot: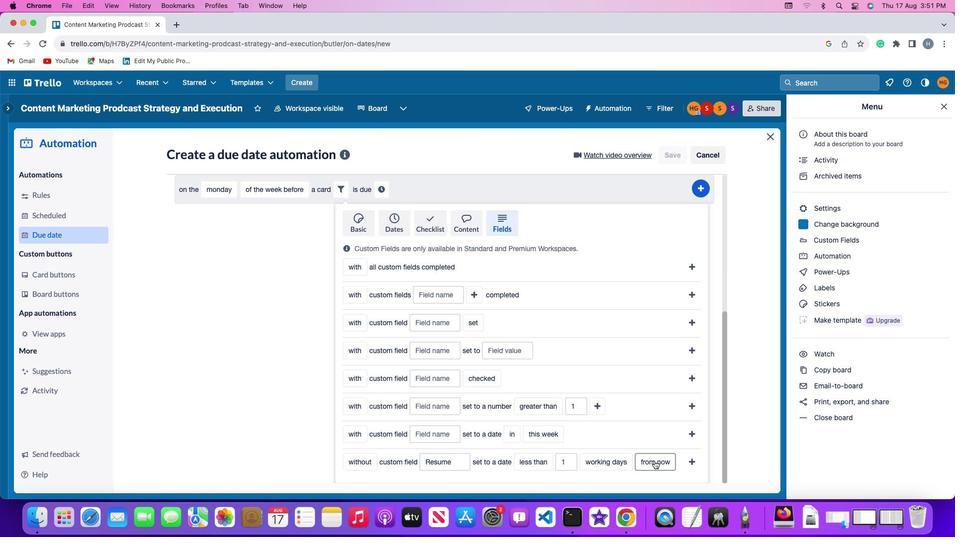 
Action: Mouse pressed left at (653, 460)
Screenshot: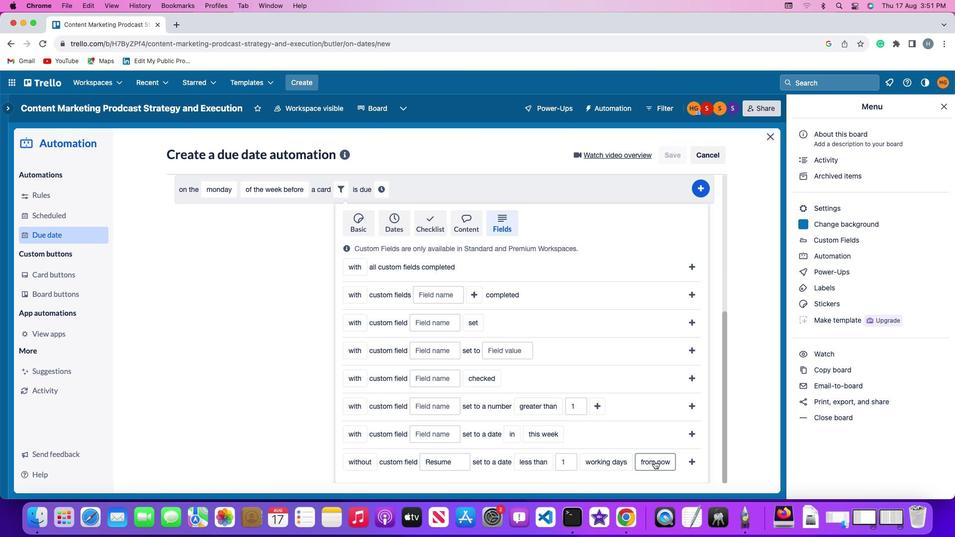
Action: Mouse moved to (645, 418)
Screenshot: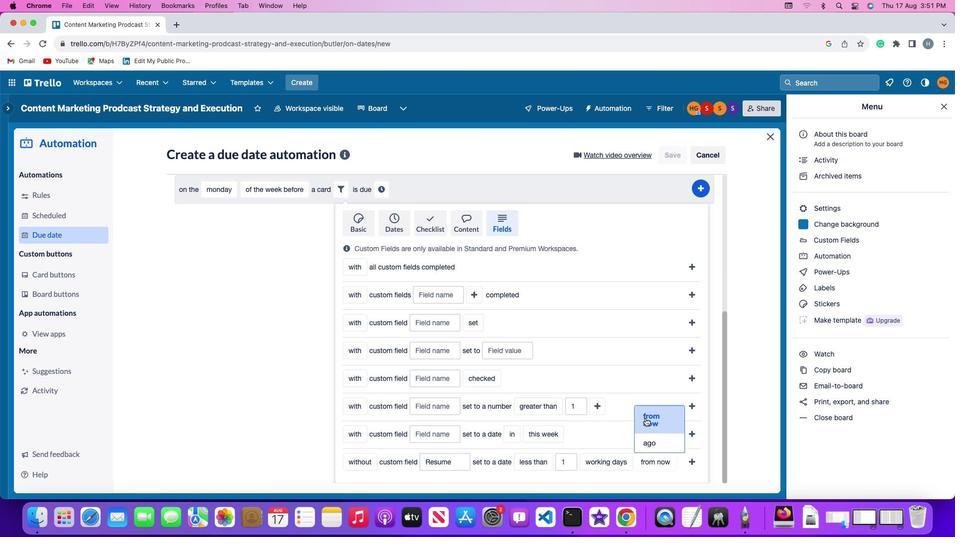 
Action: Mouse pressed left at (645, 418)
Screenshot: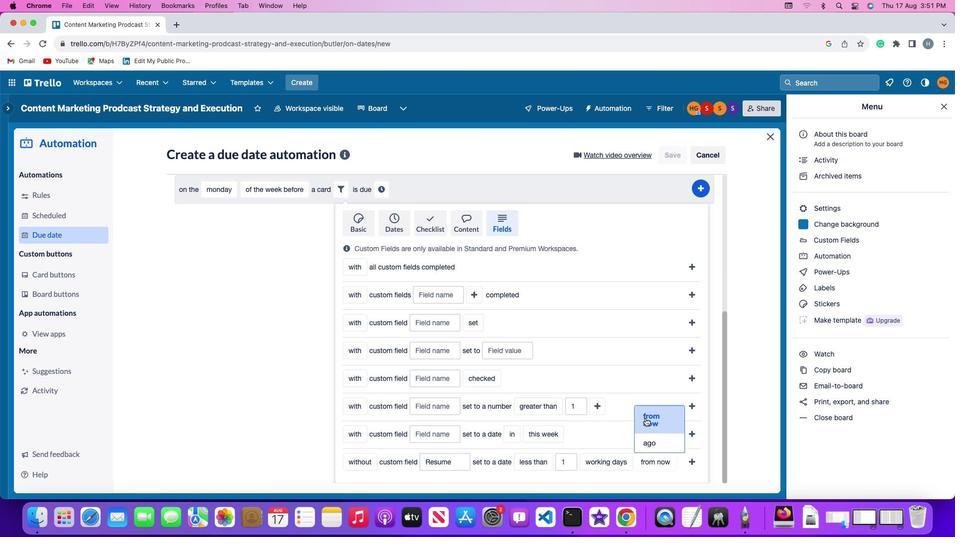 
Action: Mouse moved to (691, 459)
Screenshot: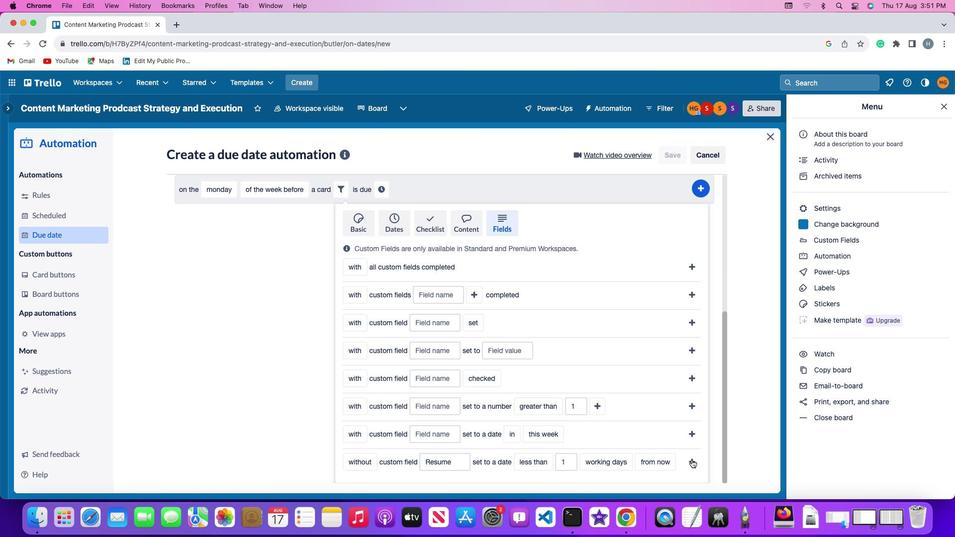 
Action: Mouse pressed left at (691, 459)
Screenshot: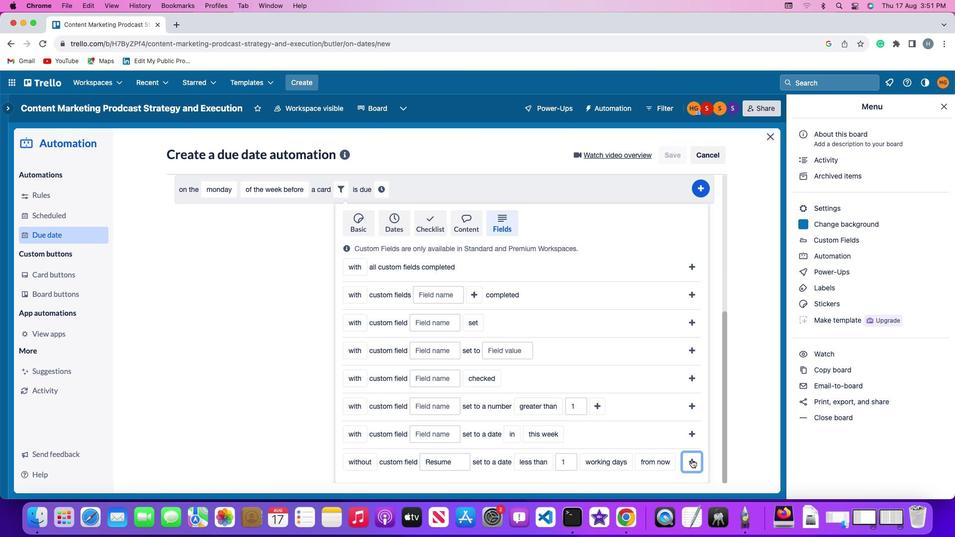 
Action: Mouse moved to (654, 434)
Screenshot: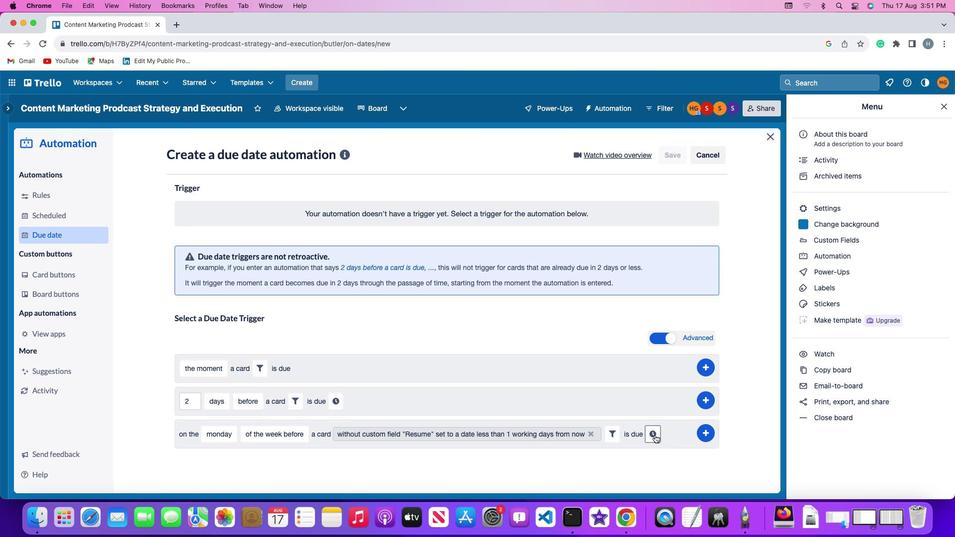 
Action: Mouse pressed left at (654, 434)
Screenshot: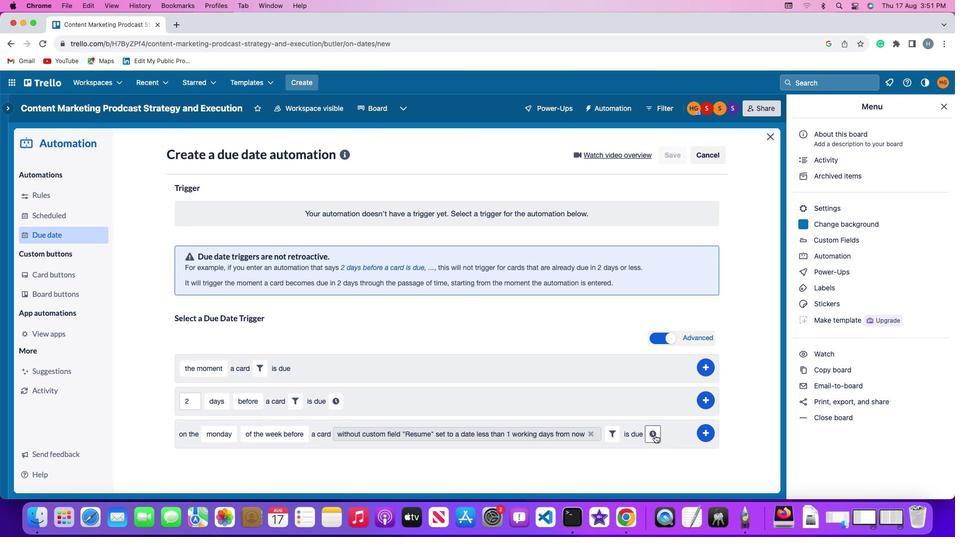 
Action: Mouse moved to (210, 453)
Screenshot: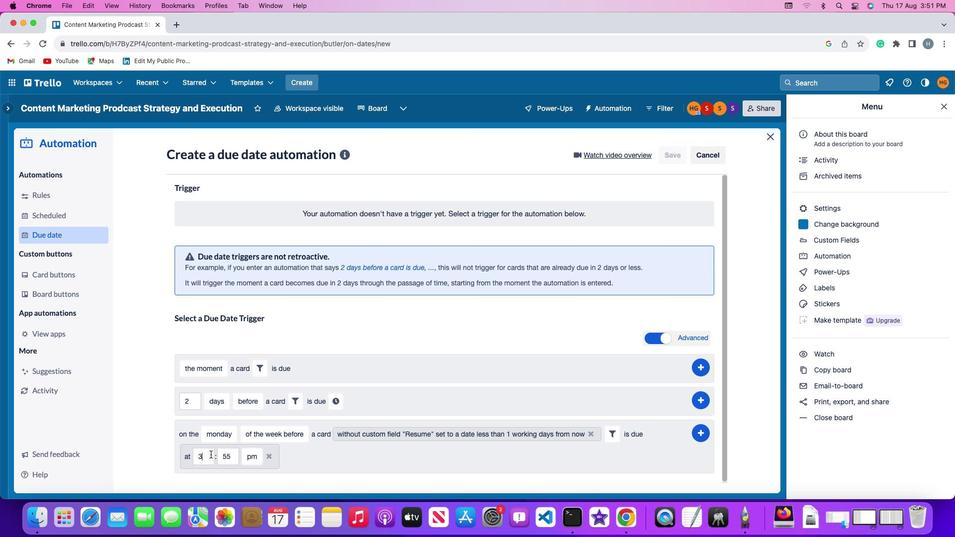 
Action: Mouse pressed left at (210, 453)
Screenshot: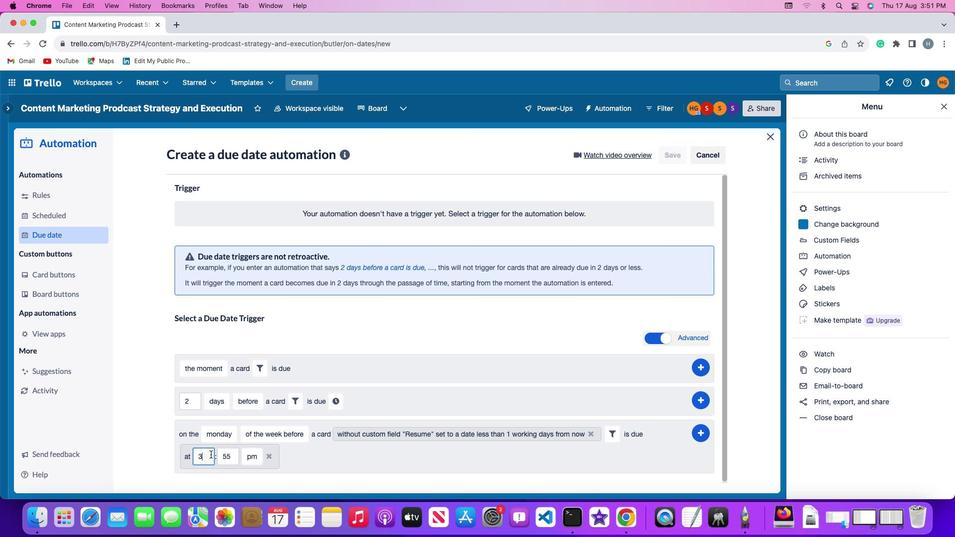 
Action: Key pressed Key.backspace'1'
Screenshot: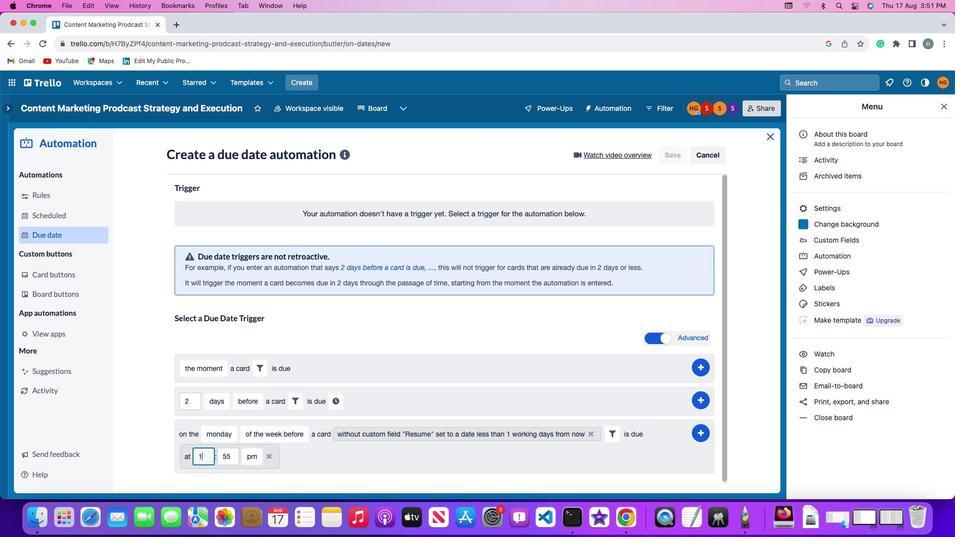 
Action: Mouse moved to (212, 454)
Screenshot: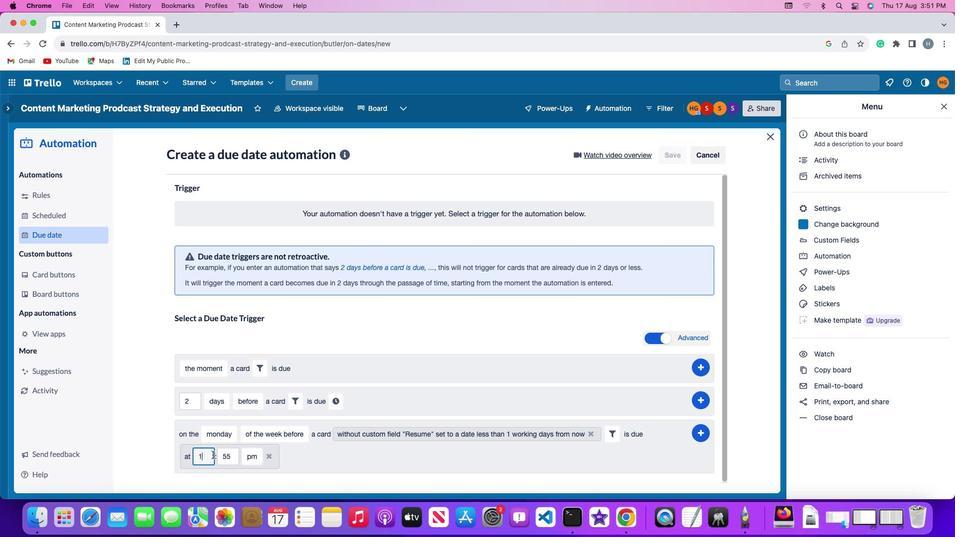 
Action: Key pressed '1'
Screenshot: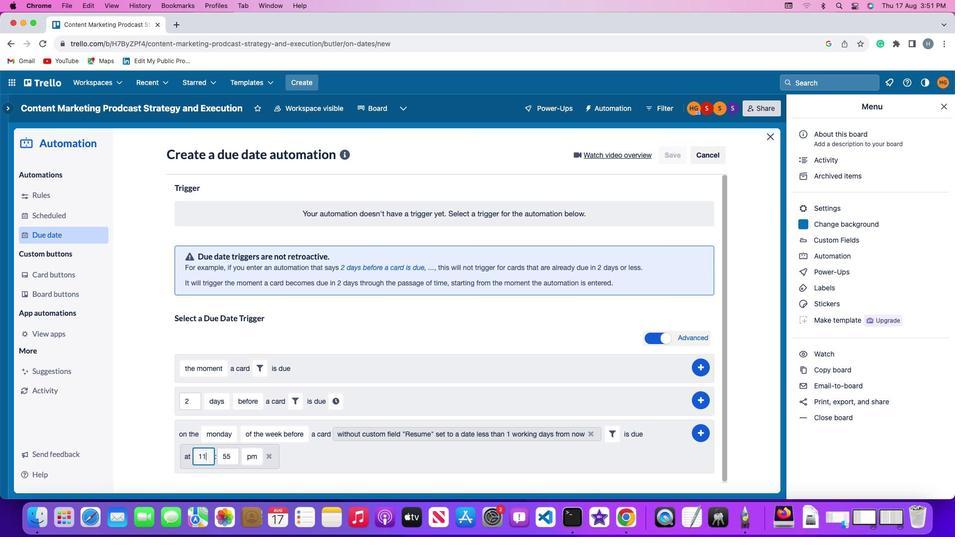
Action: Mouse moved to (232, 454)
Screenshot: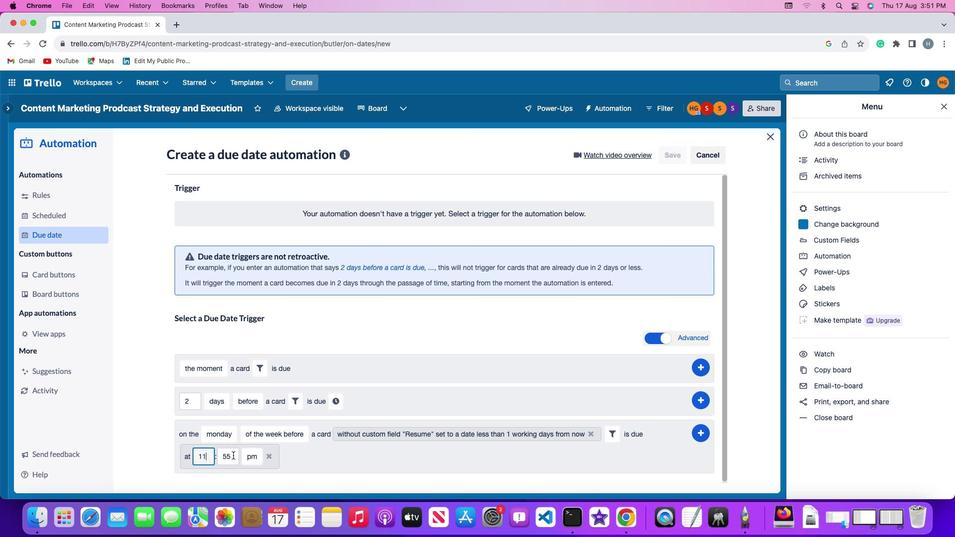 
Action: Mouse pressed left at (232, 454)
Screenshot: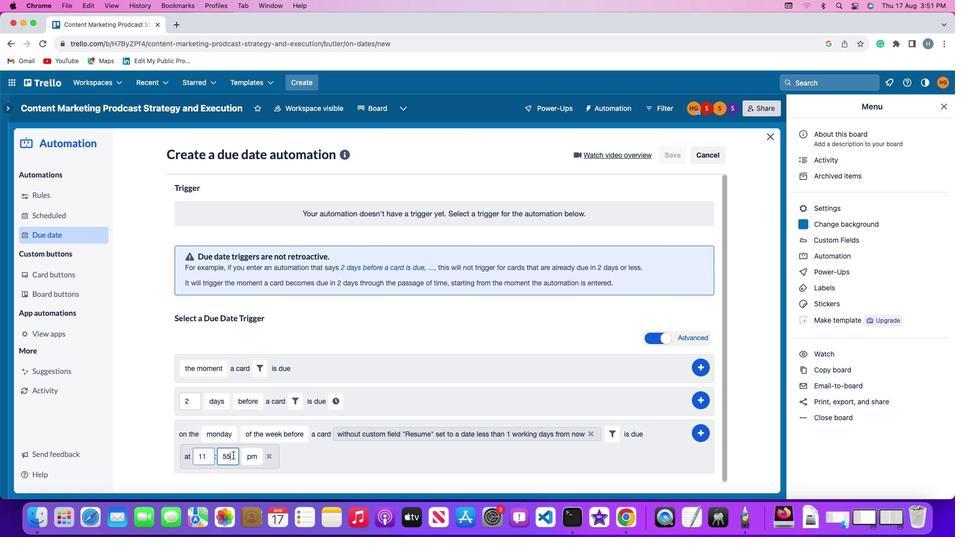 
Action: Key pressed Key.backspaceKey.backspace'0'
Screenshot: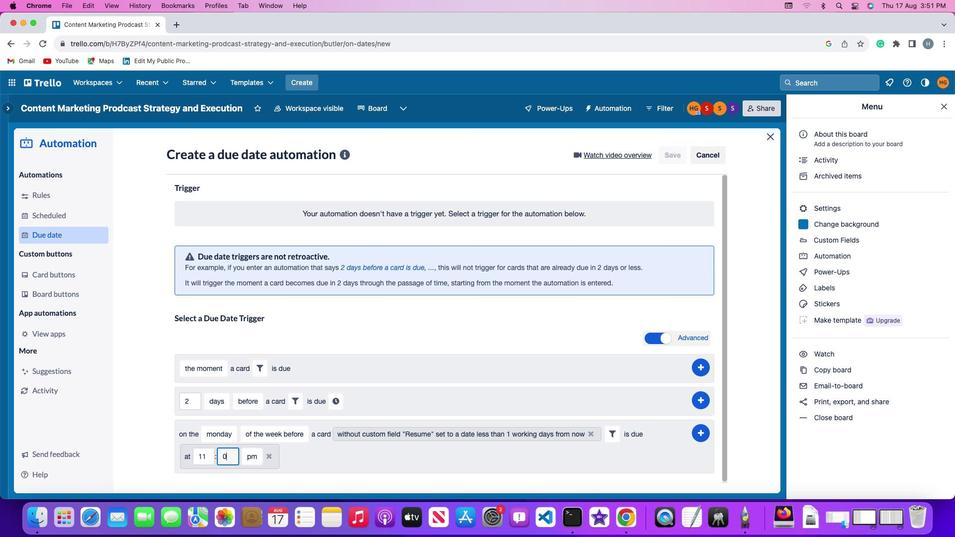 
Action: Mouse moved to (233, 454)
Screenshot: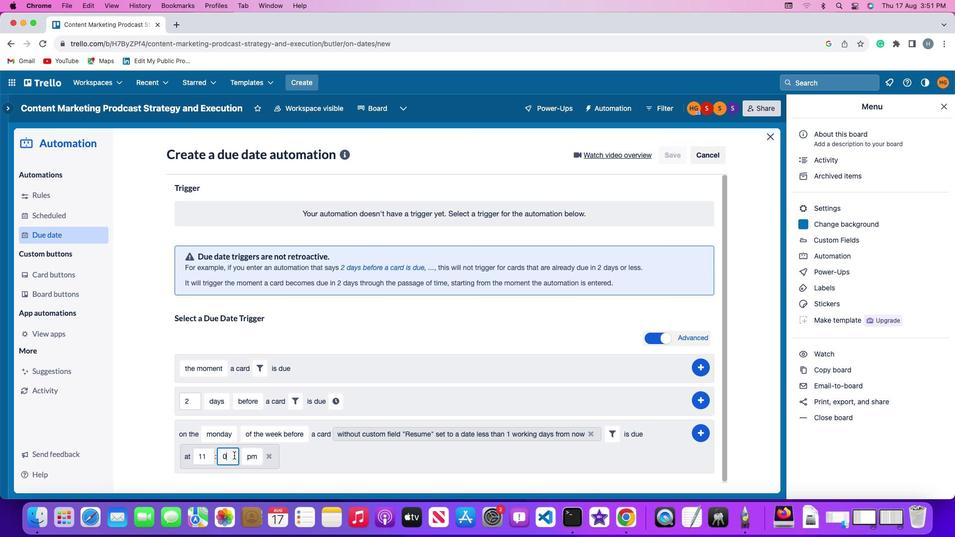 
Action: Key pressed '0'
Screenshot: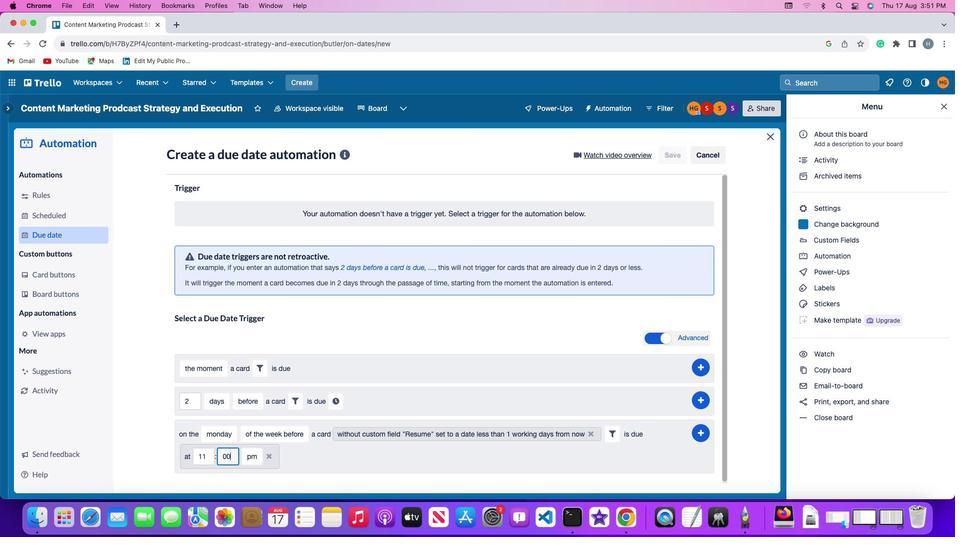 
Action: Mouse moved to (243, 455)
Screenshot: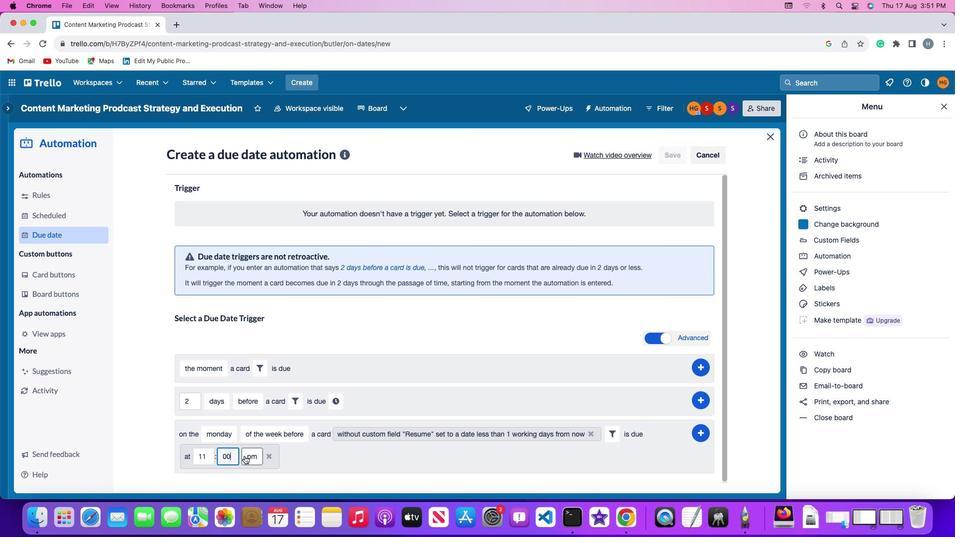 
Action: Mouse pressed left at (243, 455)
Screenshot: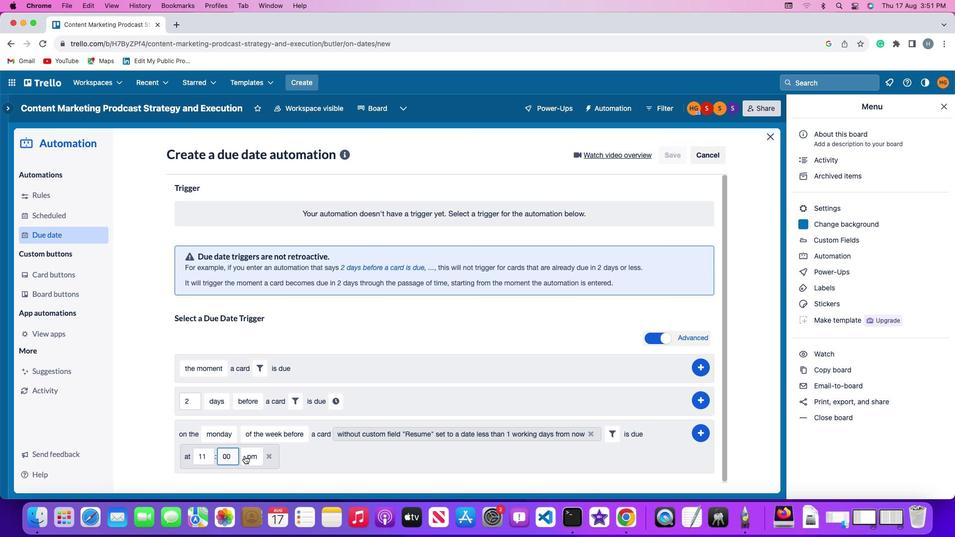 
Action: Mouse moved to (255, 420)
Screenshot: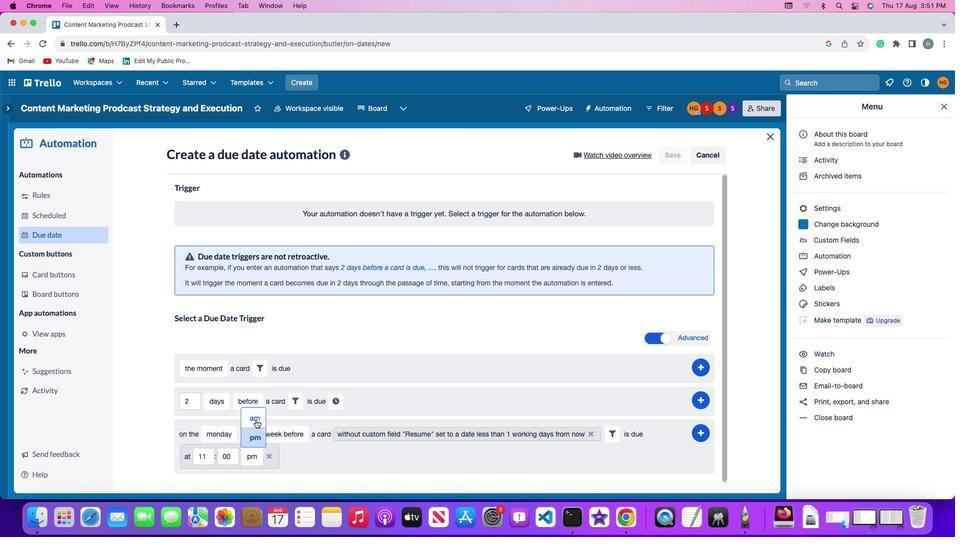 
Action: Mouse pressed left at (255, 420)
Screenshot: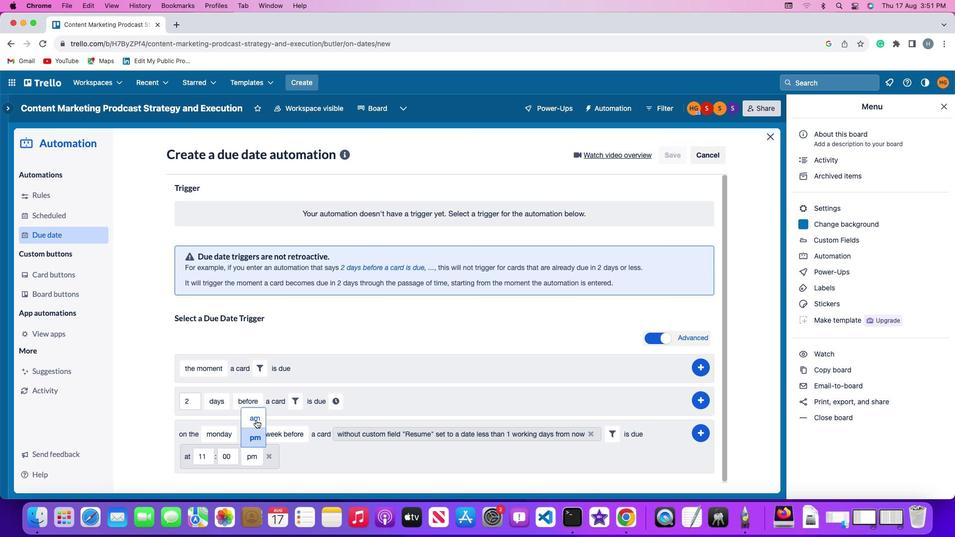 
Action: Mouse moved to (699, 429)
Screenshot: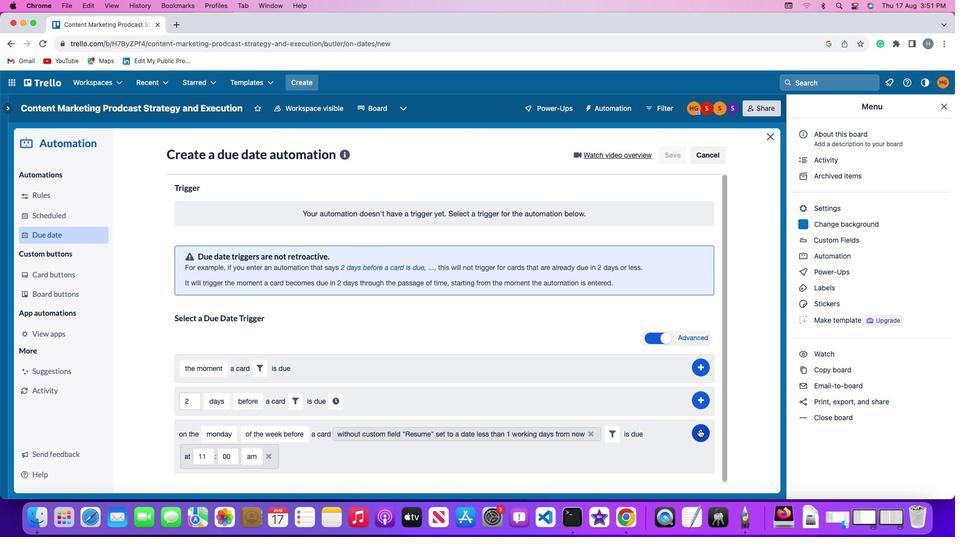 
Action: Mouse pressed left at (699, 429)
Screenshot: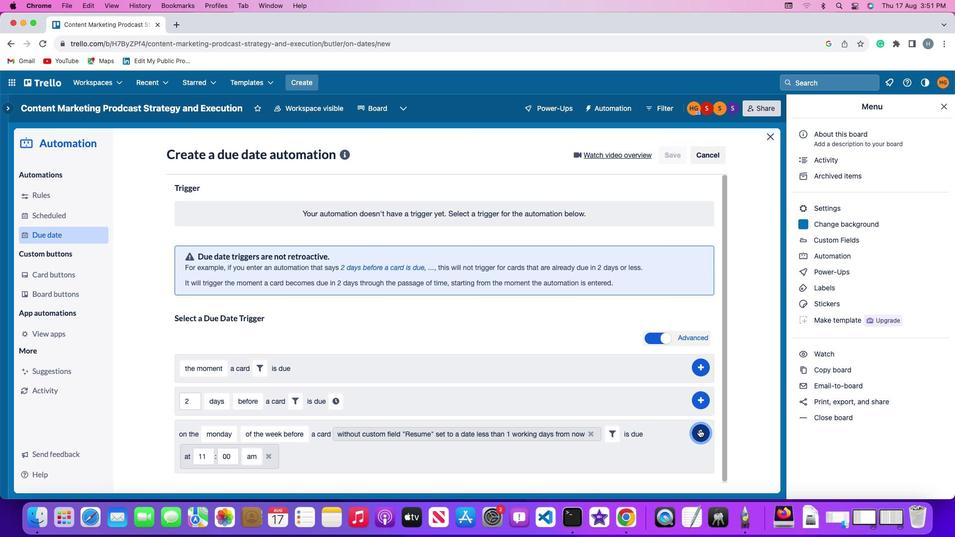 
Action: Mouse moved to (746, 368)
Screenshot: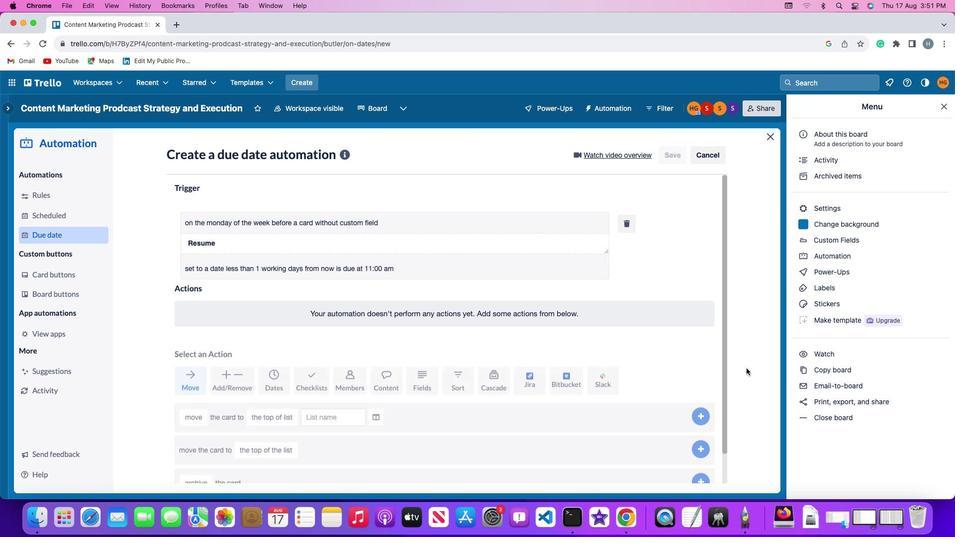 
